 Task: Search one way flight ticket for 4 adults, 2 children, 2 infants in seat and 1 infant on lap in premium economy from Juneau: Juneau International Airport to Wilmington: Wilmington International Airport on 8-6-2023. Choice of flights is United. Number of bags: 1 carry on bag. Price is upto 79000. Outbound departure time preference is 5:30.
Action: Mouse moved to (283, 113)
Screenshot: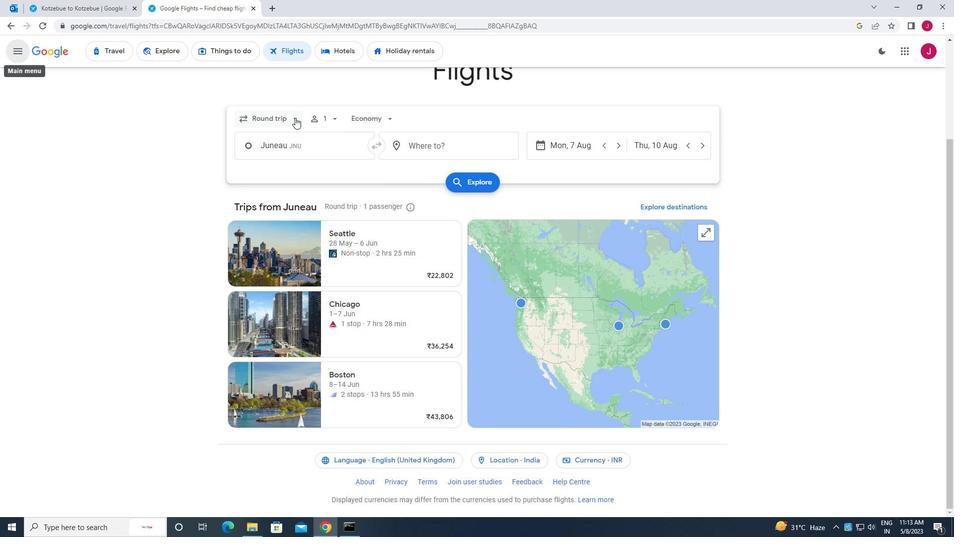 
Action: Mouse pressed left at (283, 113)
Screenshot: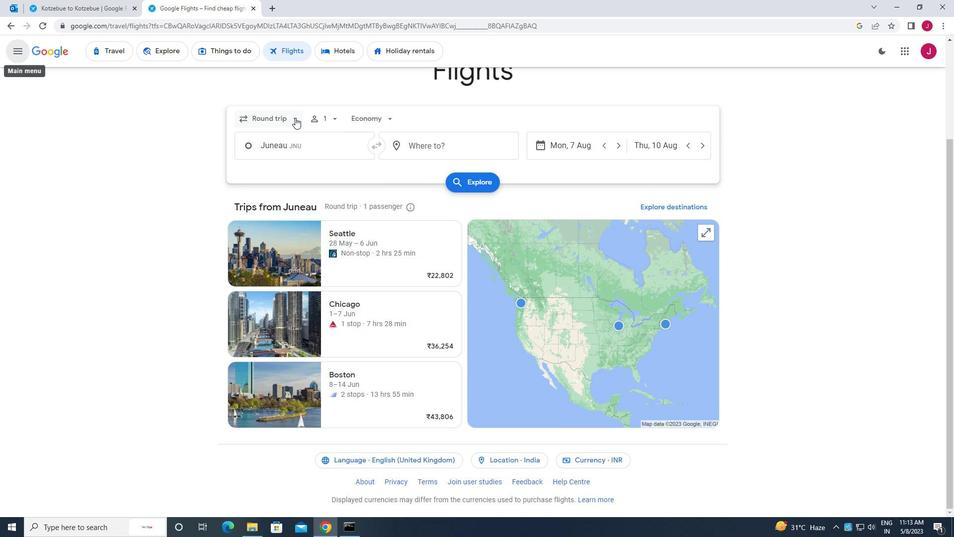 
Action: Mouse moved to (283, 163)
Screenshot: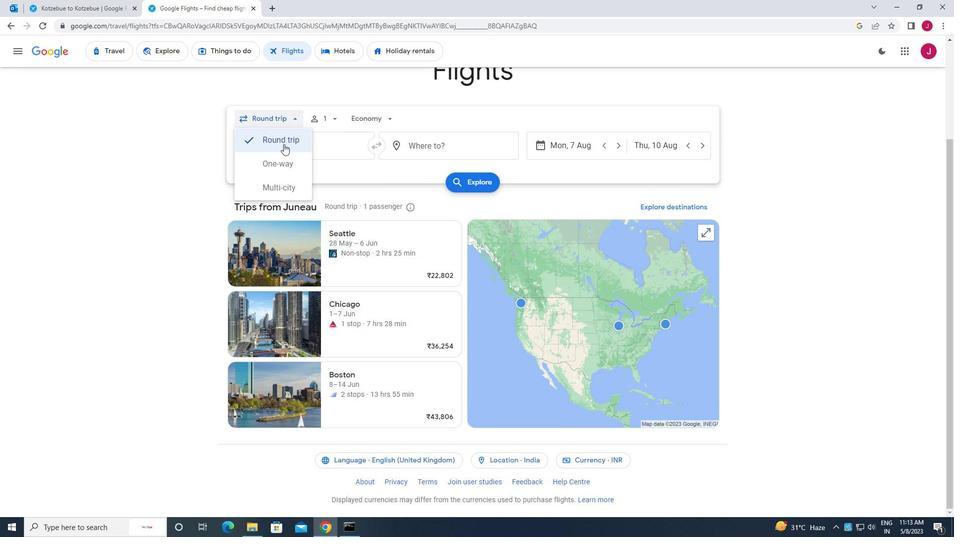
Action: Mouse pressed left at (283, 163)
Screenshot: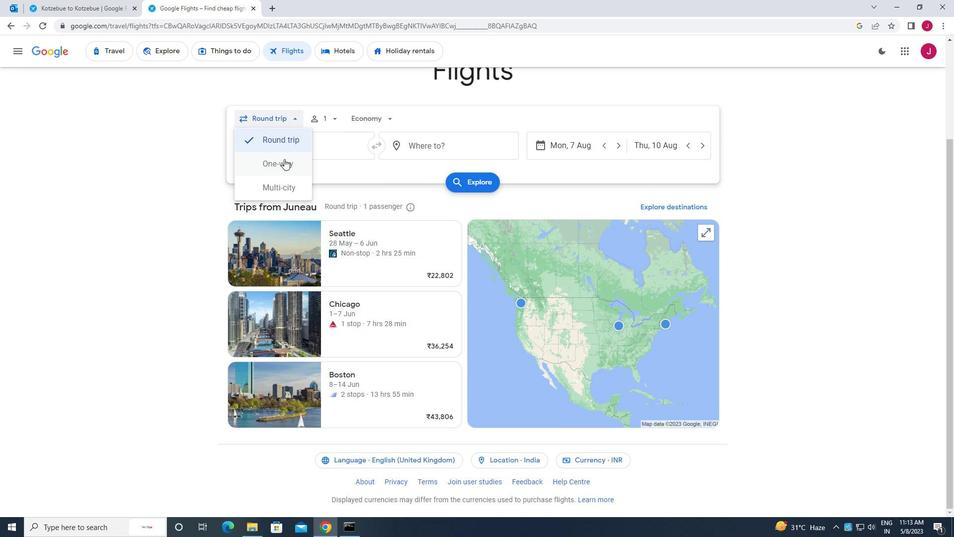 
Action: Mouse moved to (322, 118)
Screenshot: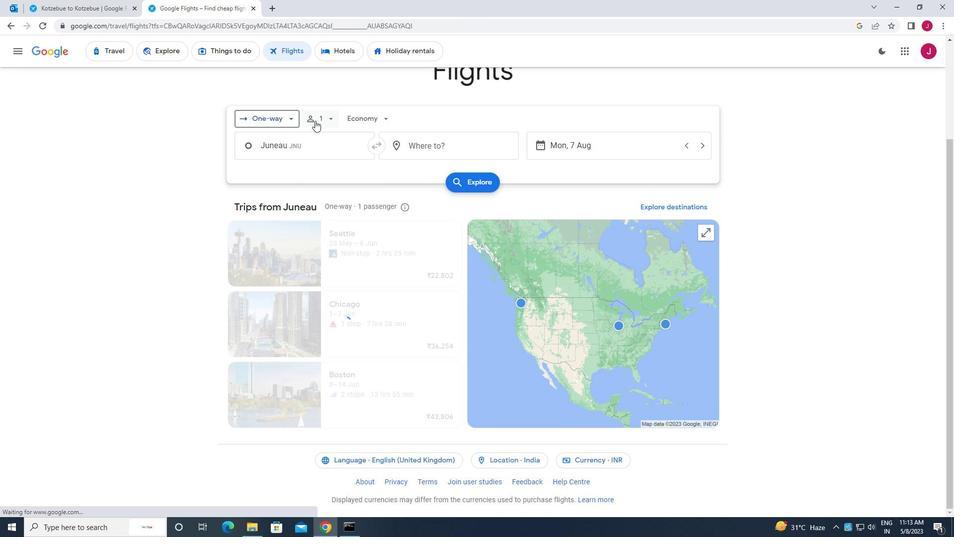 
Action: Mouse pressed left at (322, 118)
Screenshot: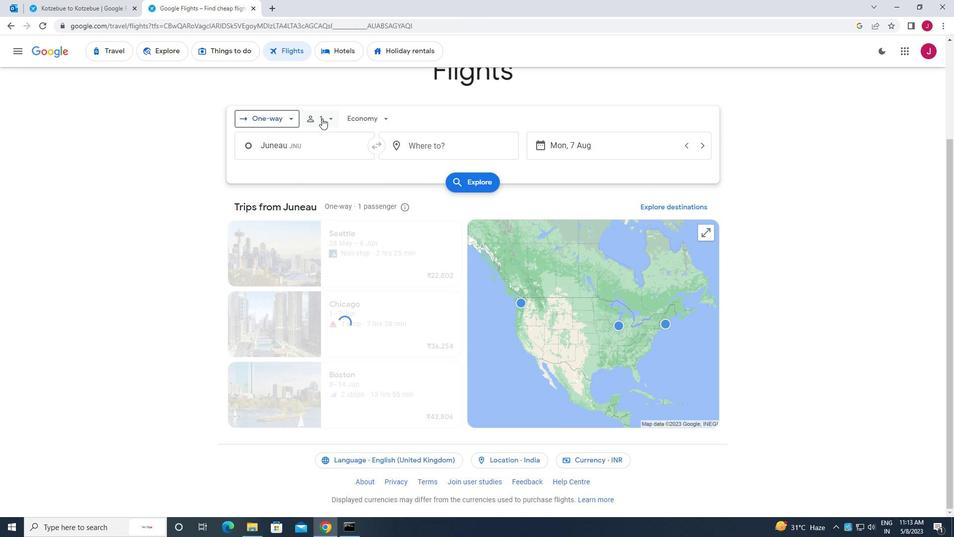
Action: Mouse moved to (408, 145)
Screenshot: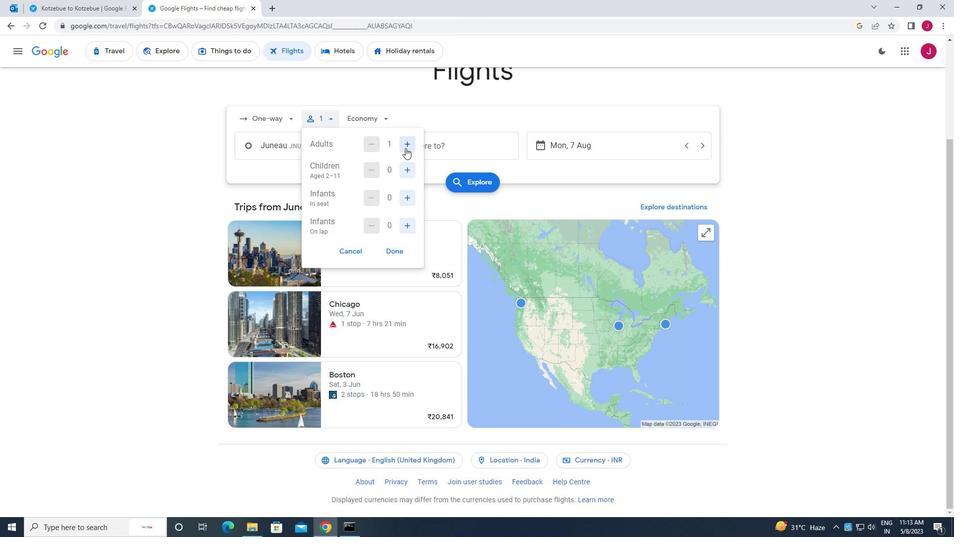 
Action: Mouse pressed left at (408, 145)
Screenshot: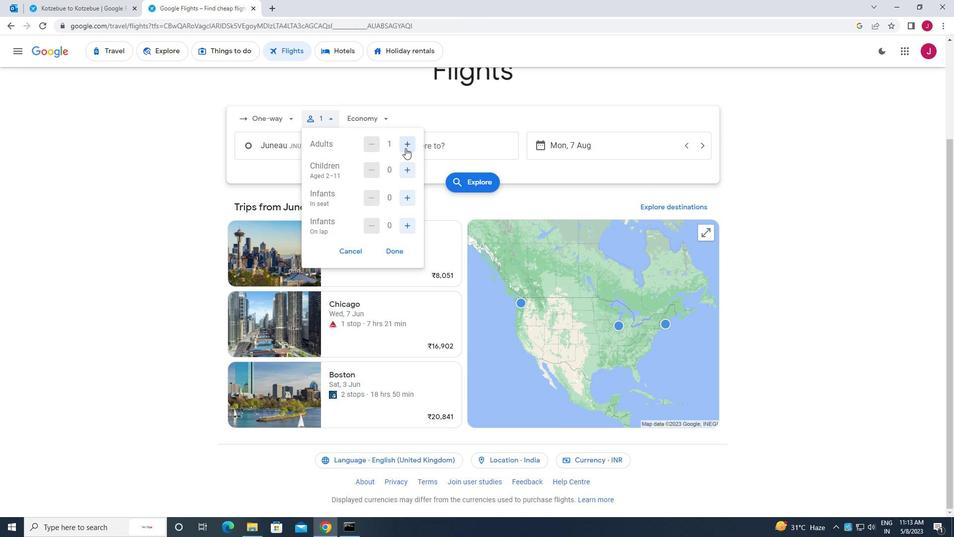 
Action: Mouse pressed left at (408, 145)
Screenshot: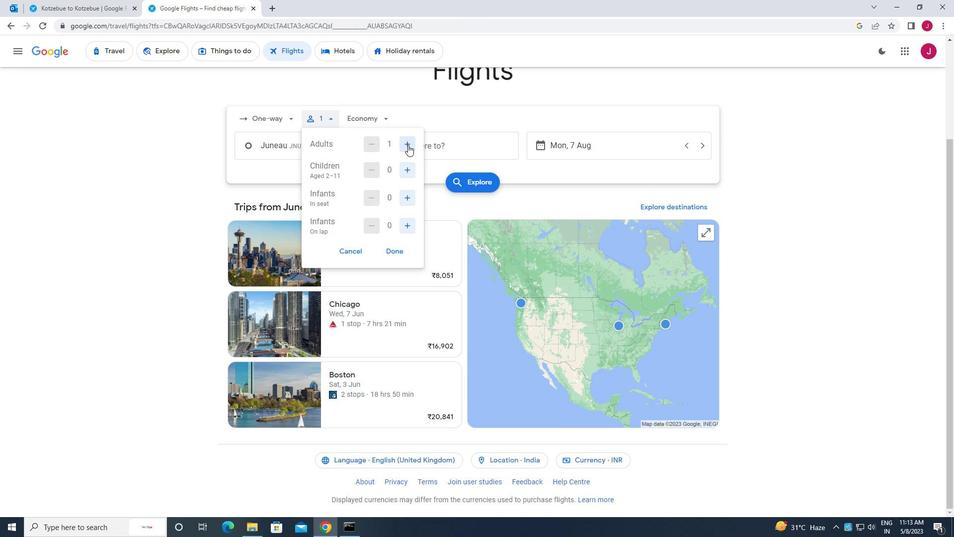 
Action: Mouse pressed left at (408, 145)
Screenshot: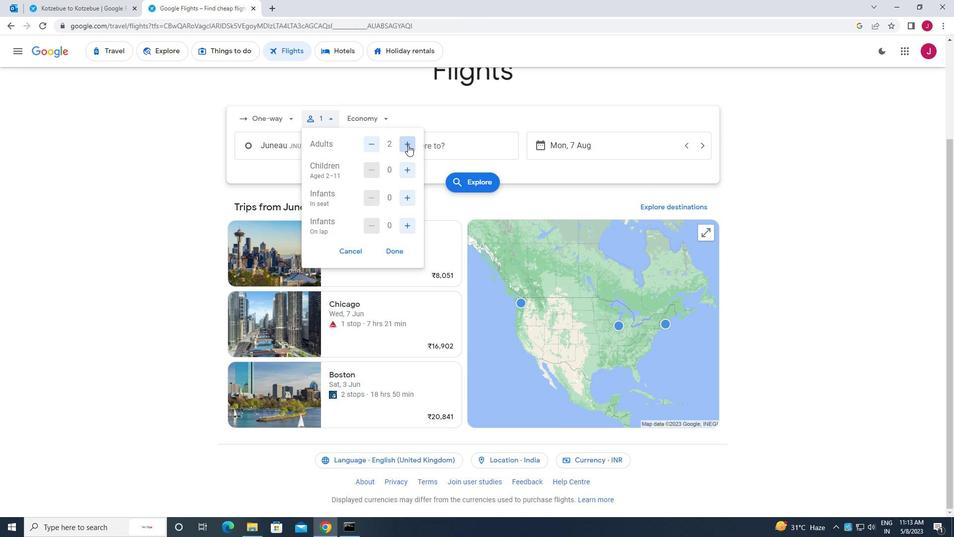 
Action: Mouse moved to (410, 169)
Screenshot: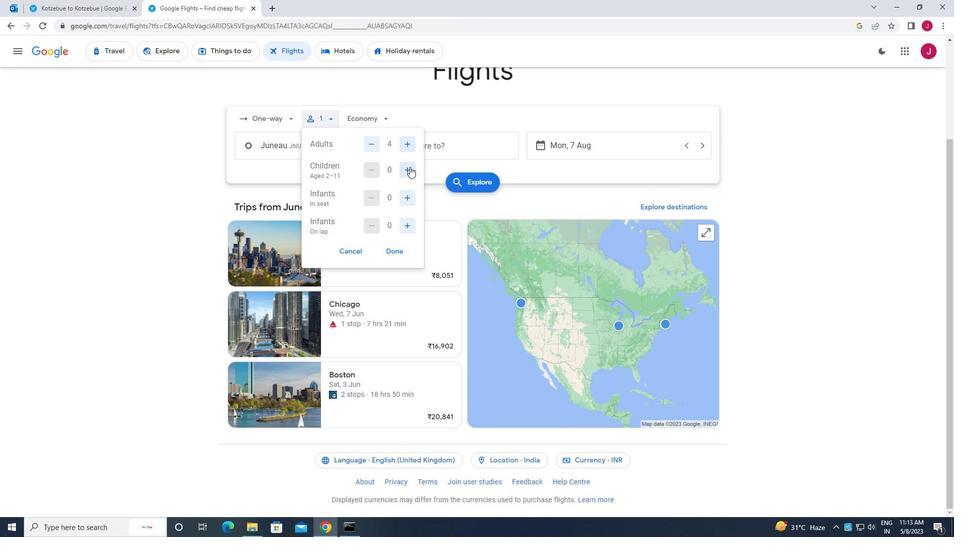 
Action: Mouse pressed left at (410, 169)
Screenshot: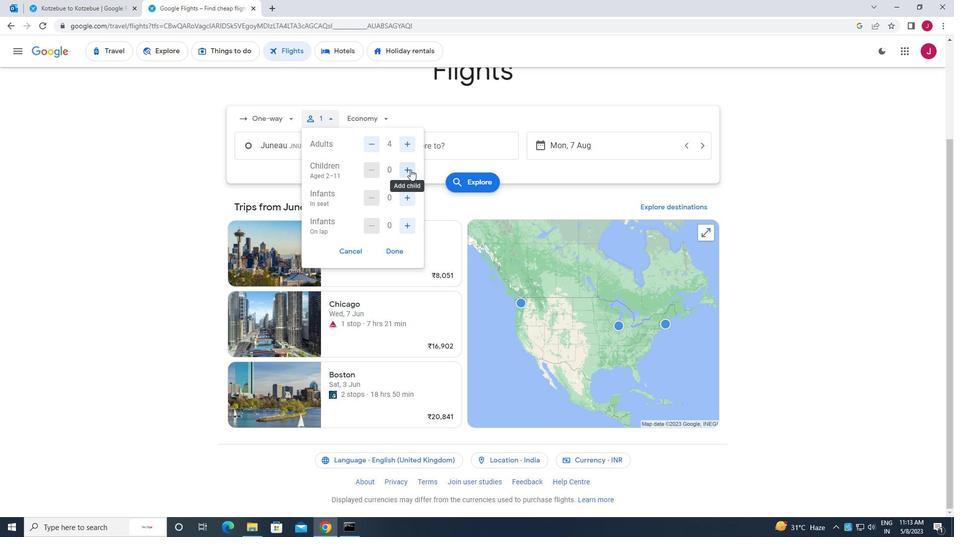 
Action: Mouse pressed left at (410, 169)
Screenshot: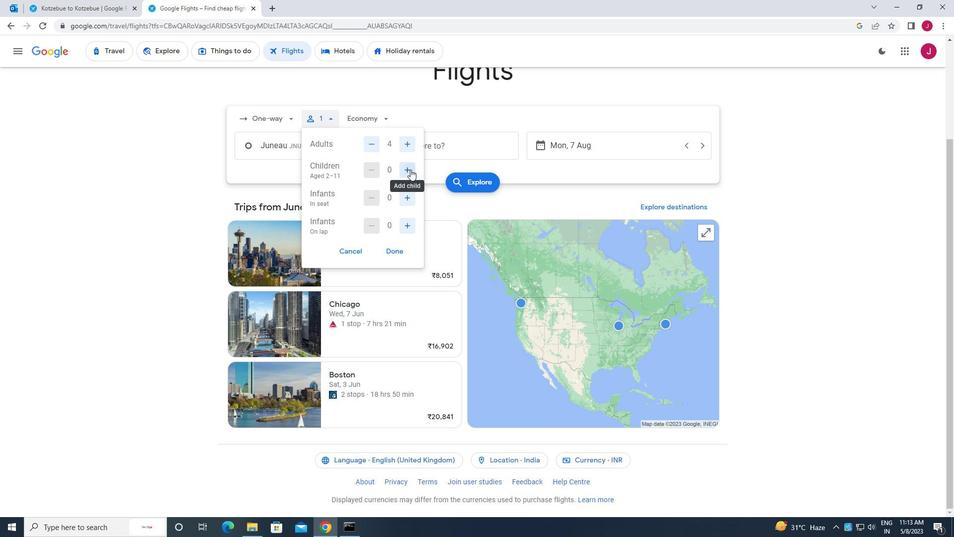 
Action: Mouse moved to (409, 195)
Screenshot: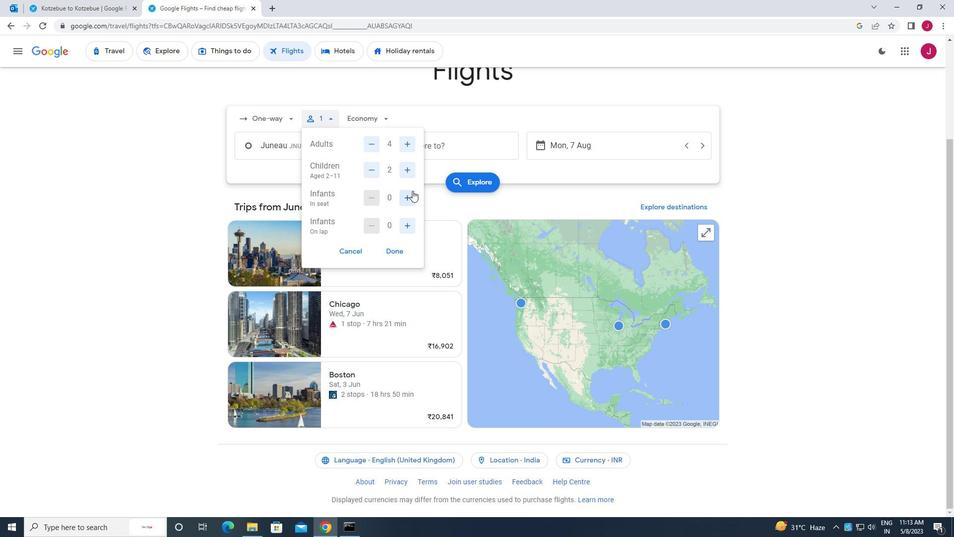 
Action: Mouse pressed left at (409, 195)
Screenshot: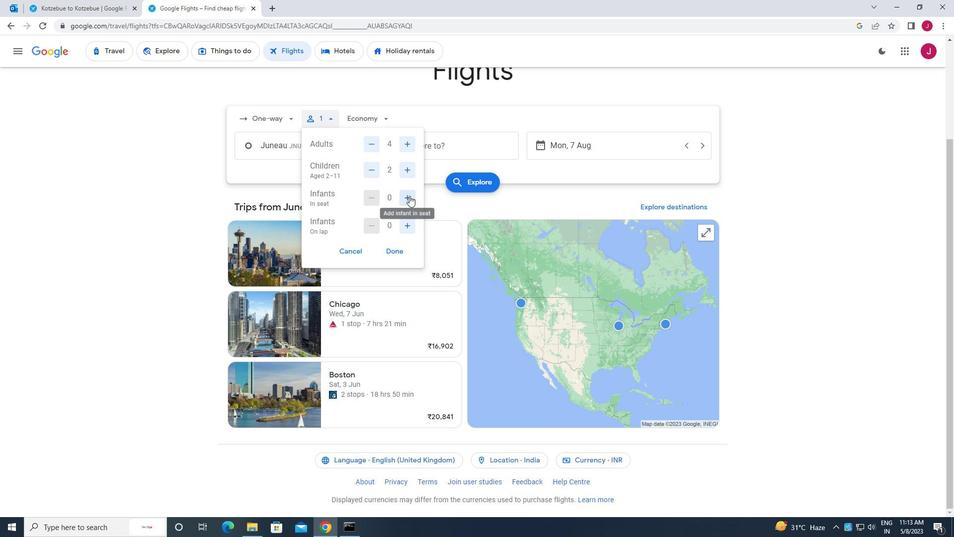 
Action: Mouse pressed left at (409, 195)
Screenshot: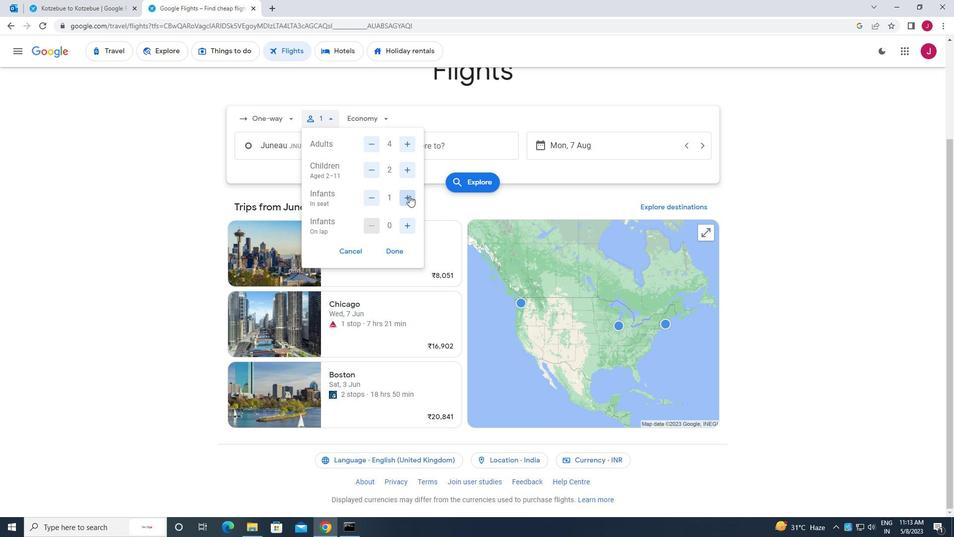 
Action: Mouse moved to (409, 228)
Screenshot: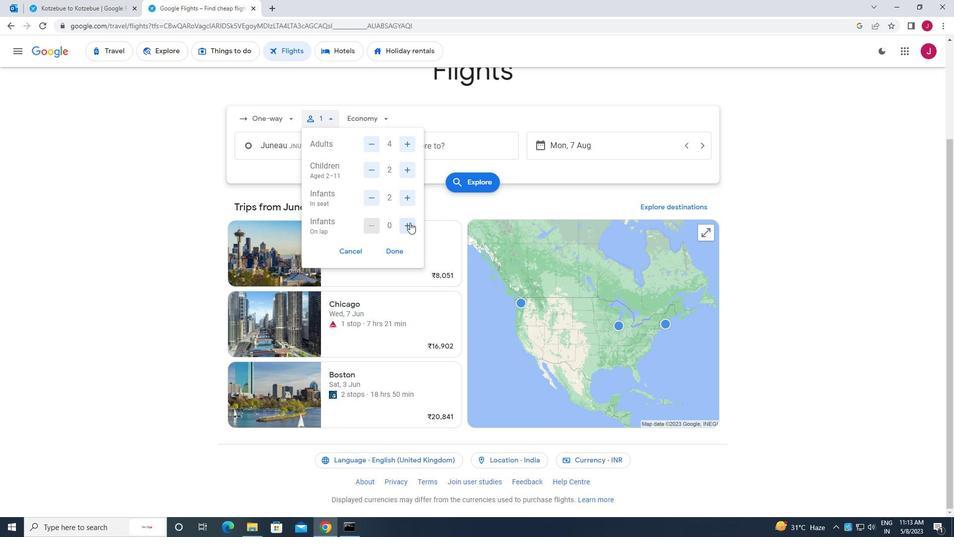 
Action: Mouse pressed left at (409, 228)
Screenshot: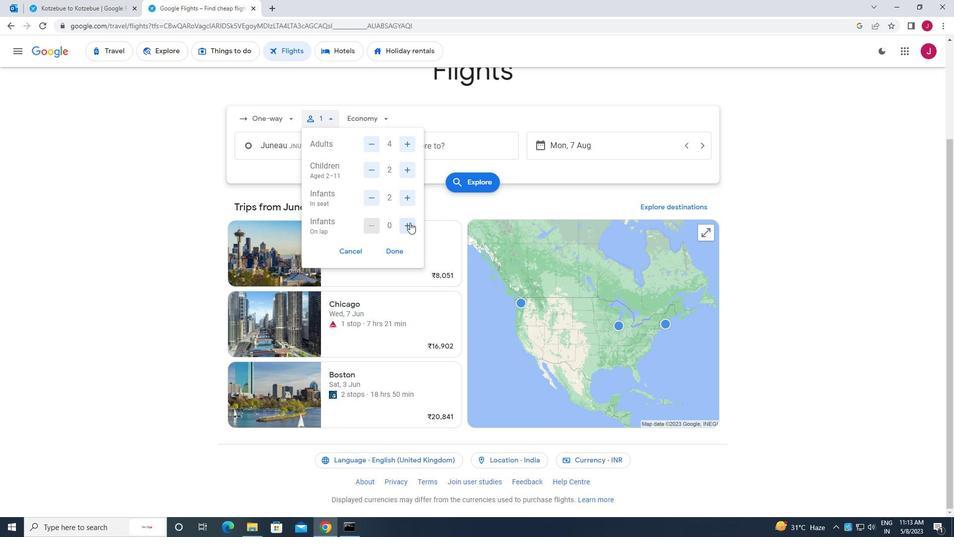 
Action: Mouse moved to (394, 252)
Screenshot: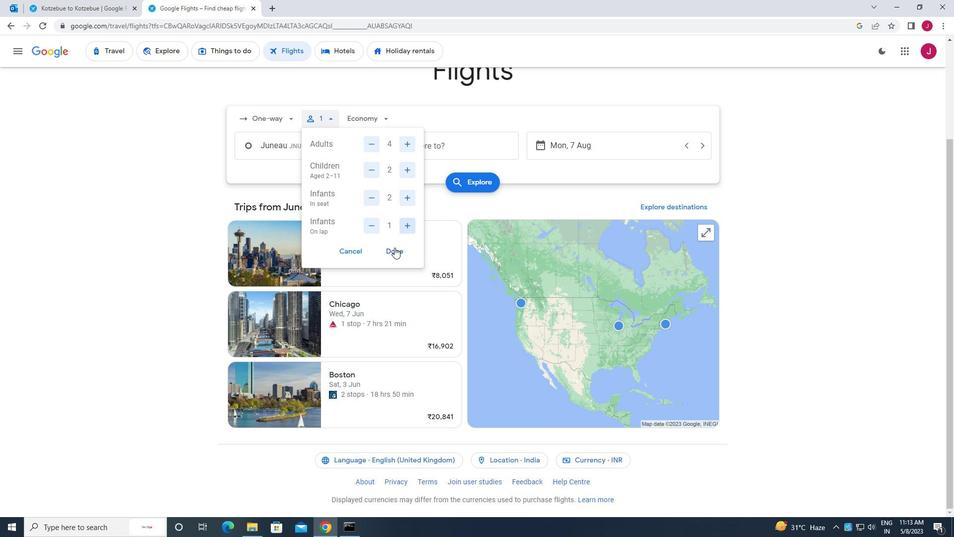 
Action: Mouse pressed left at (394, 252)
Screenshot: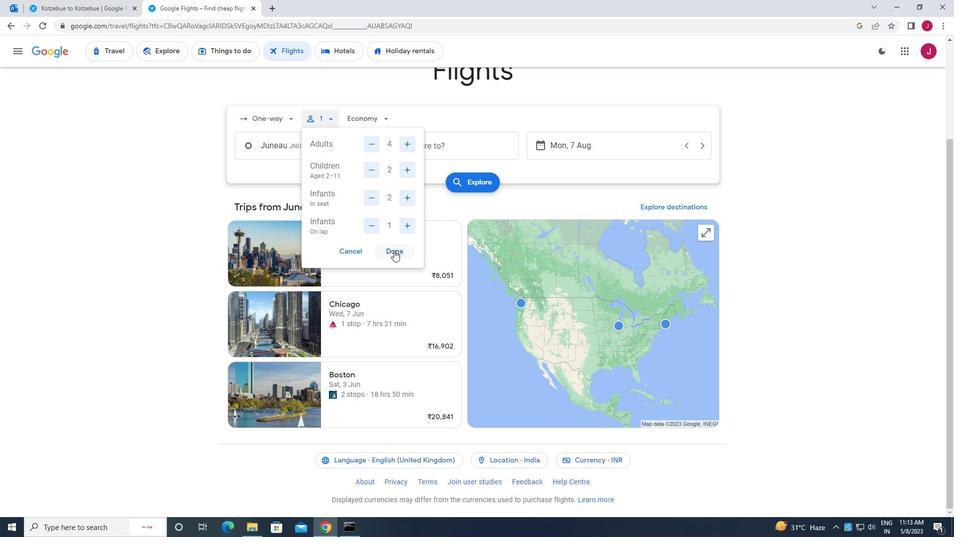 
Action: Mouse moved to (376, 122)
Screenshot: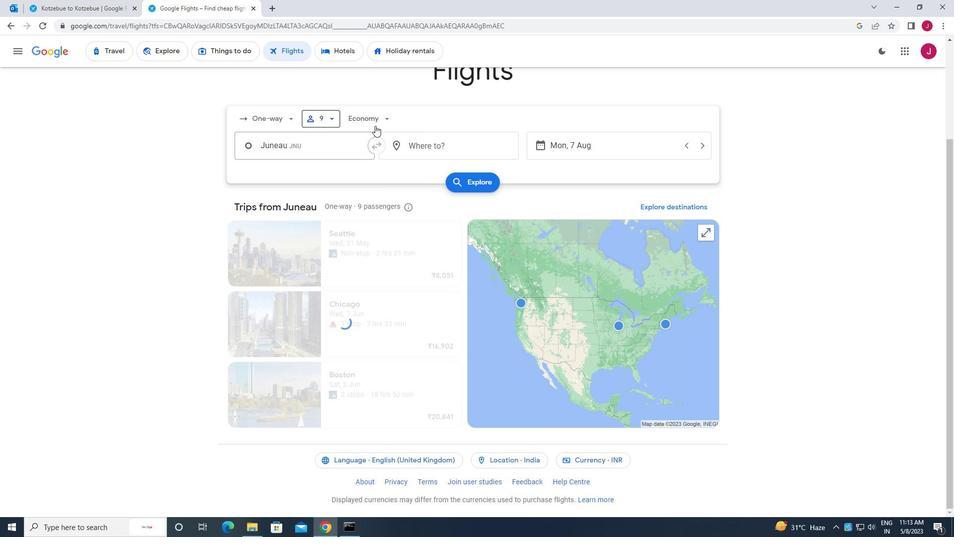 
Action: Mouse pressed left at (376, 122)
Screenshot: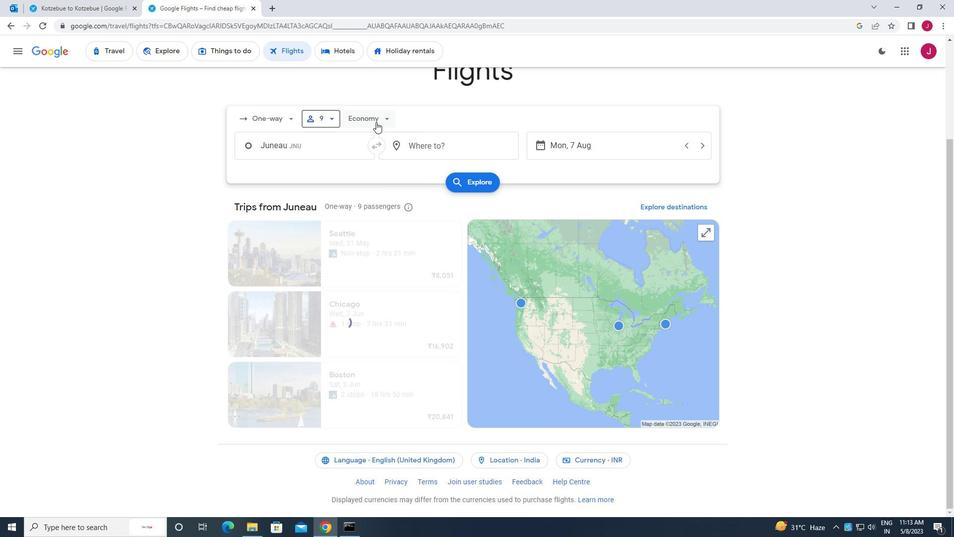 
Action: Mouse moved to (384, 164)
Screenshot: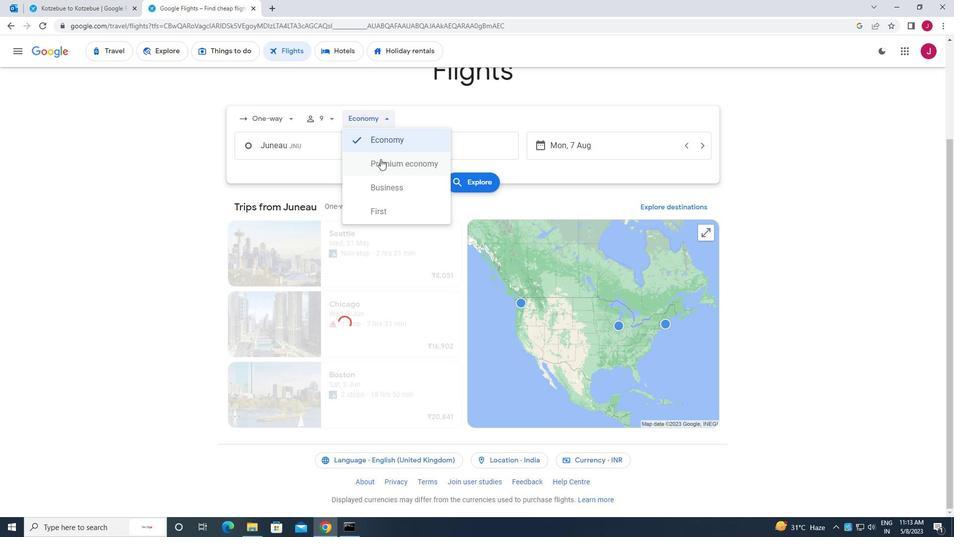 
Action: Mouse pressed left at (384, 164)
Screenshot: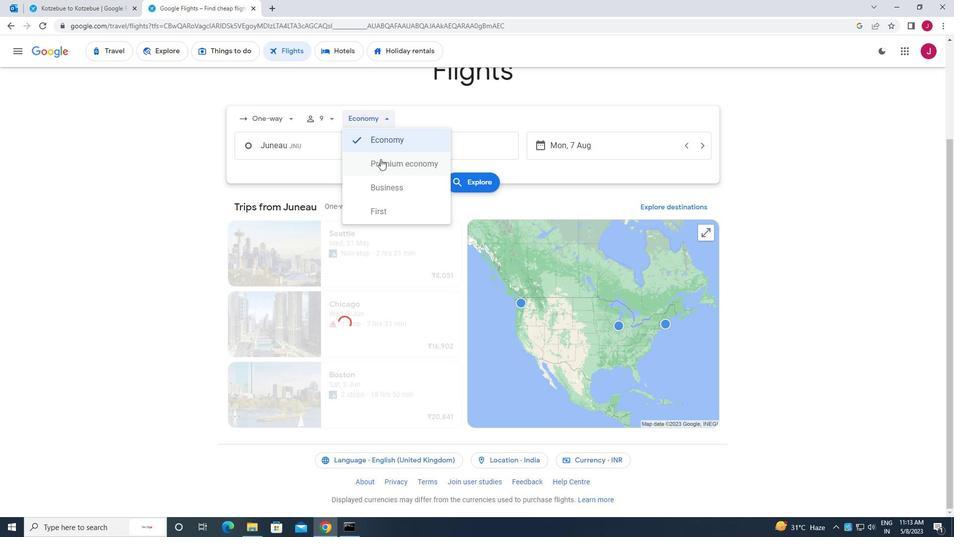 
Action: Mouse moved to (335, 148)
Screenshot: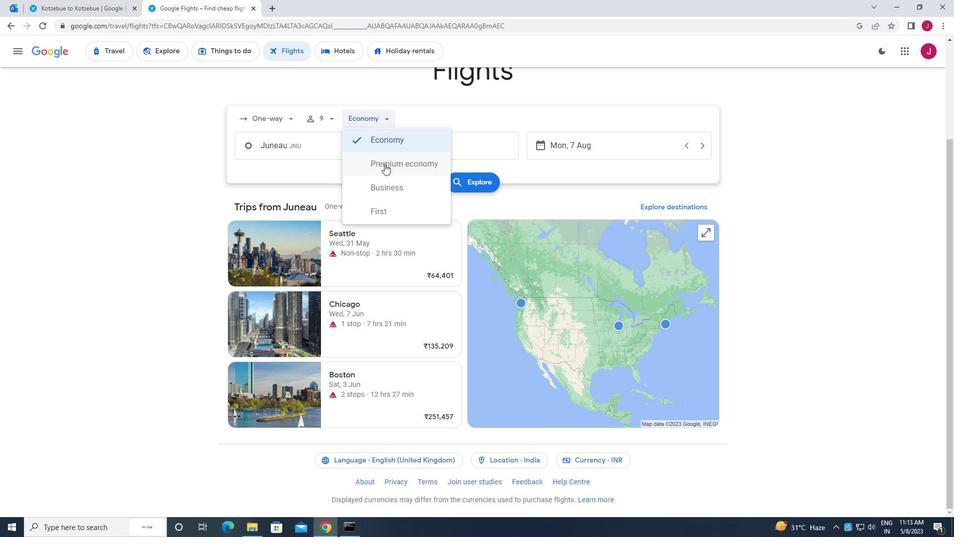 
Action: Mouse pressed left at (335, 148)
Screenshot: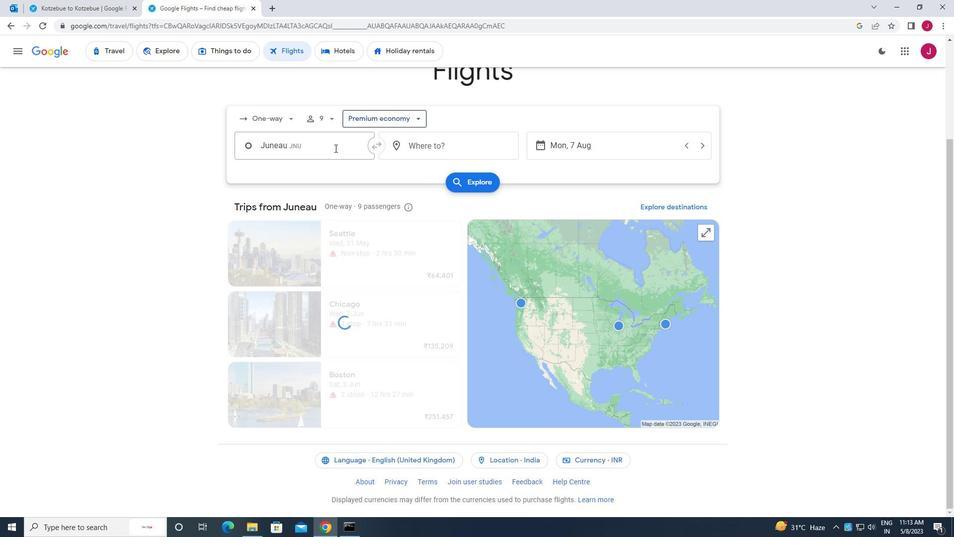 
Action: Key pressed juneau
Screenshot: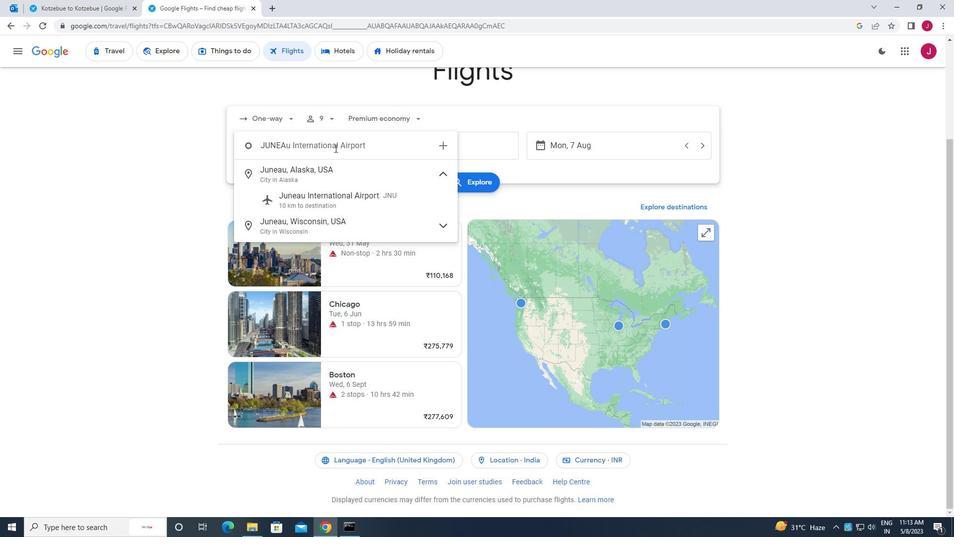 
Action: Mouse moved to (345, 197)
Screenshot: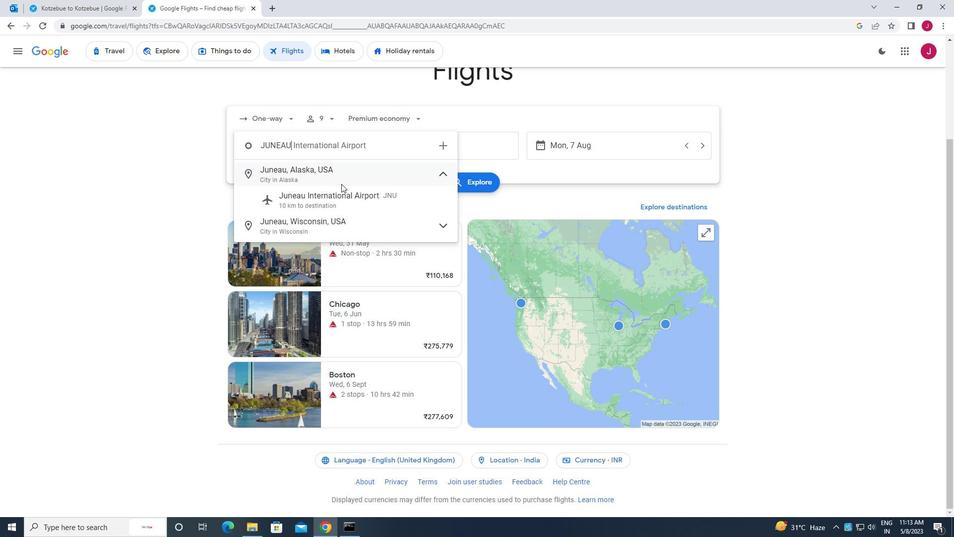 
Action: Mouse pressed left at (345, 197)
Screenshot: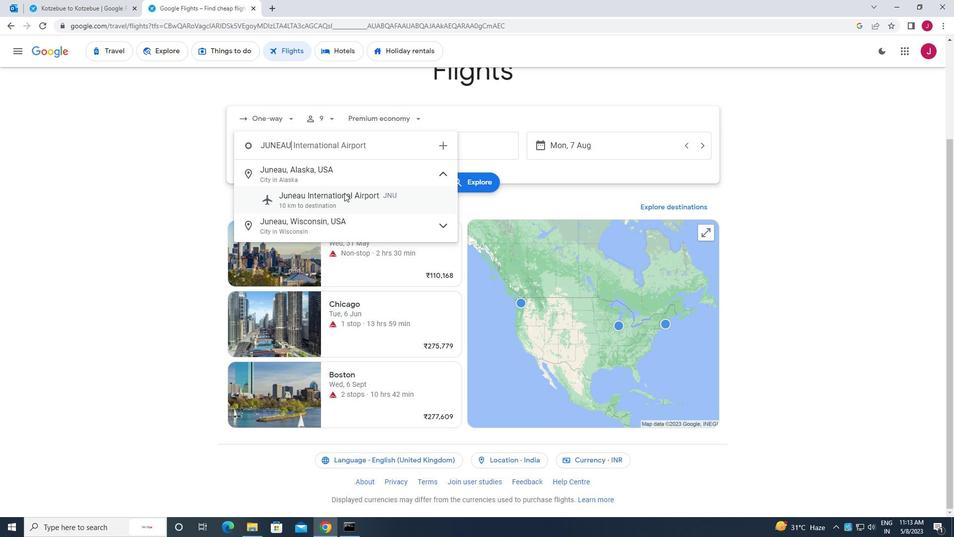 
Action: Mouse moved to (477, 142)
Screenshot: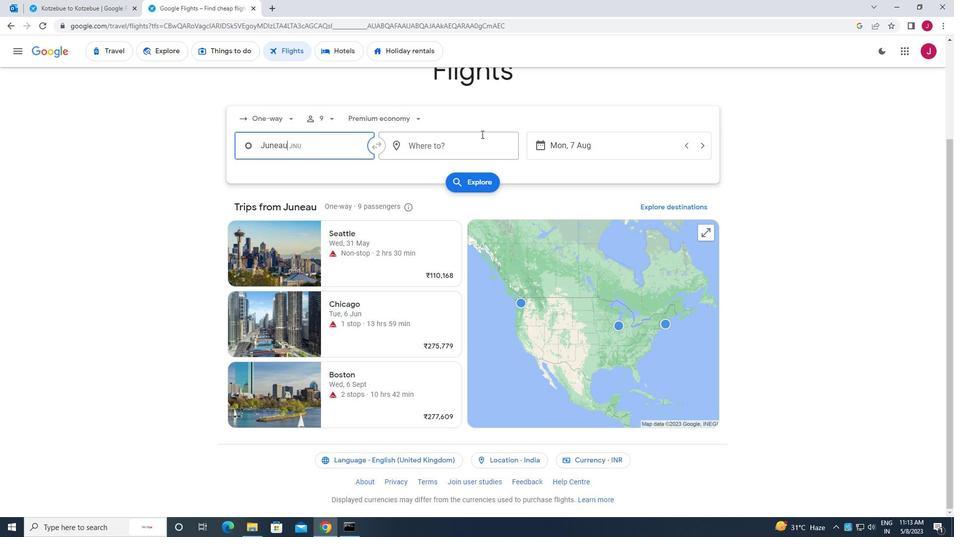 
Action: Mouse pressed left at (477, 142)
Screenshot: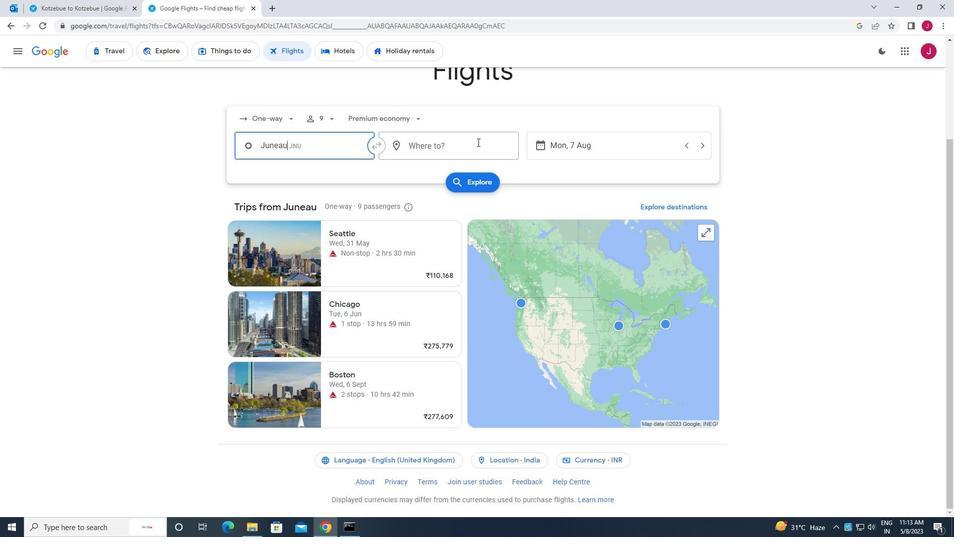 
Action: Key pressed wilmn<Key.backspace>in
Screenshot: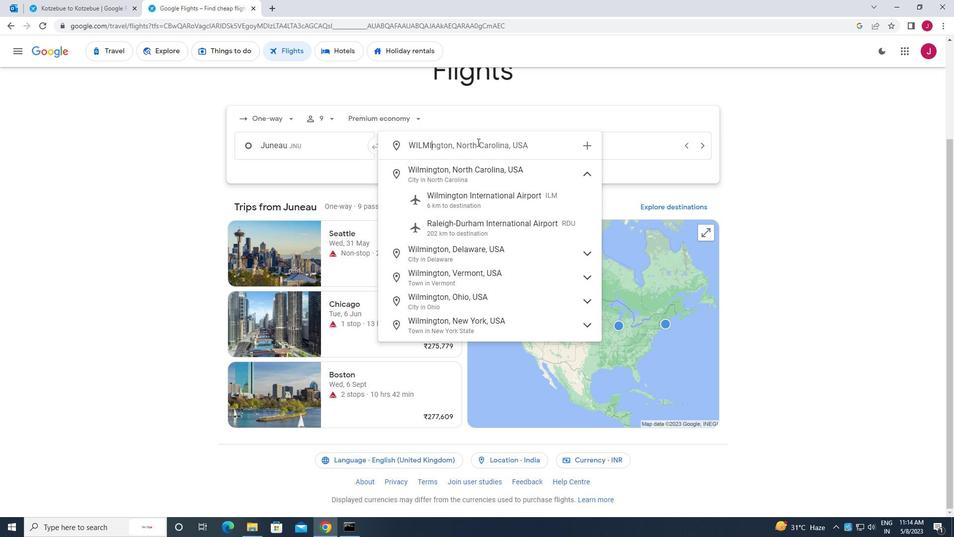 
Action: Mouse moved to (504, 197)
Screenshot: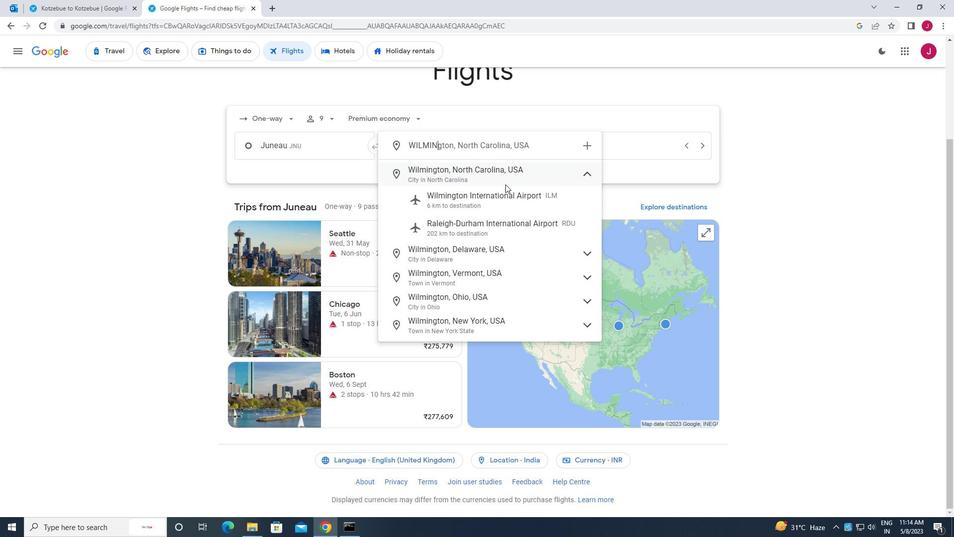 
Action: Mouse pressed left at (504, 197)
Screenshot: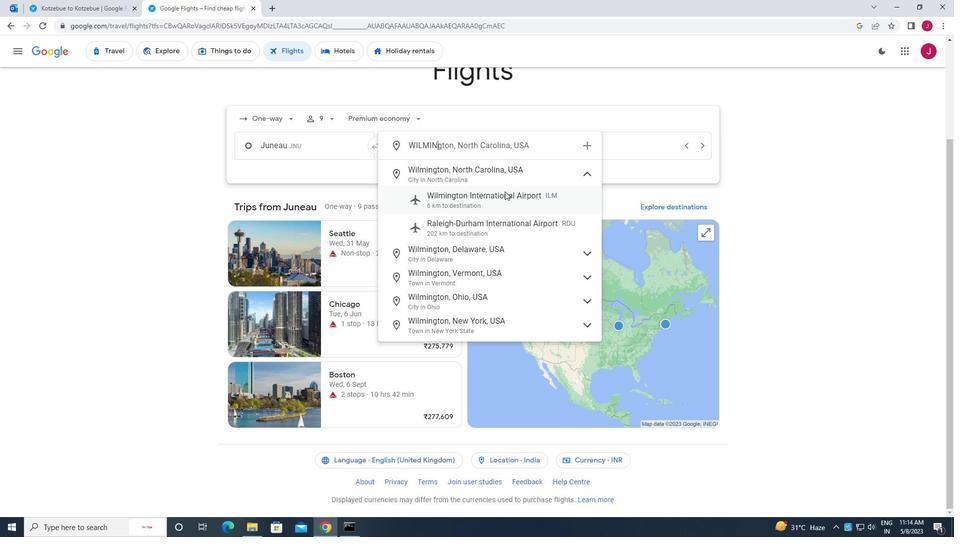 
Action: Mouse moved to (575, 150)
Screenshot: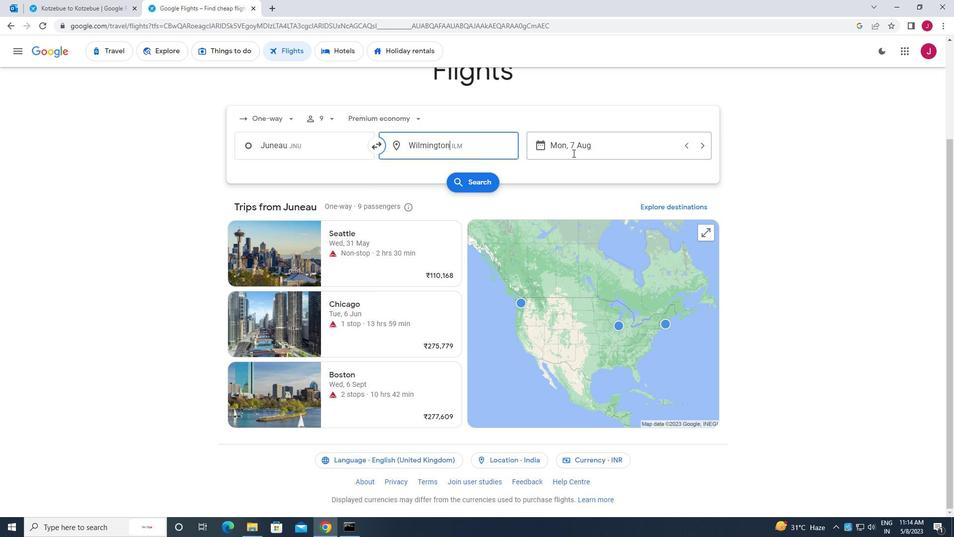 
Action: Mouse pressed left at (575, 150)
Screenshot: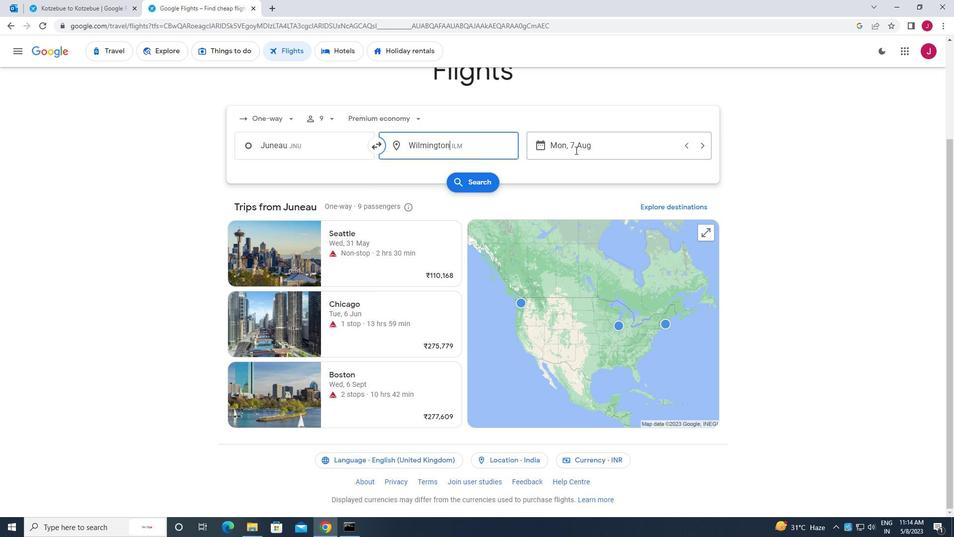 
Action: Mouse moved to (361, 255)
Screenshot: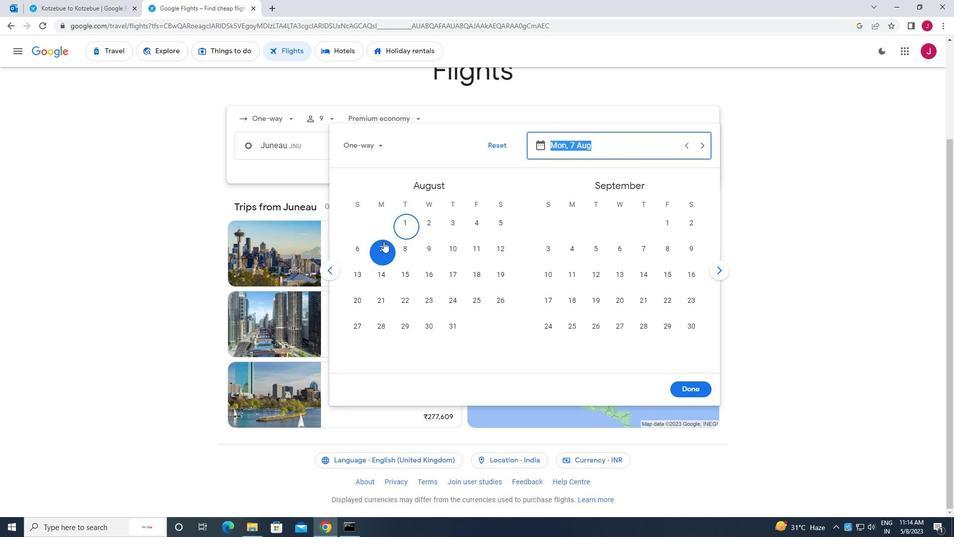 
Action: Mouse pressed left at (361, 255)
Screenshot: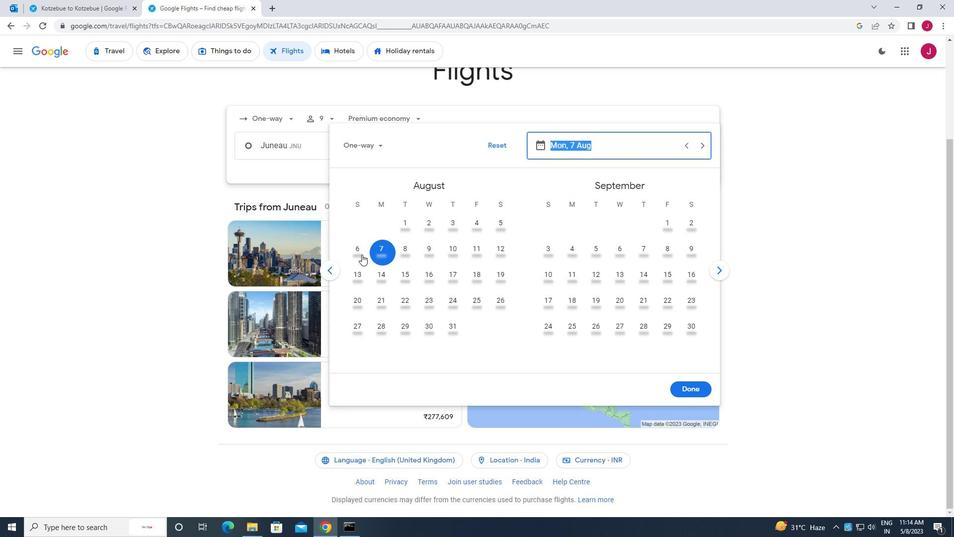 
Action: Mouse moved to (686, 388)
Screenshot: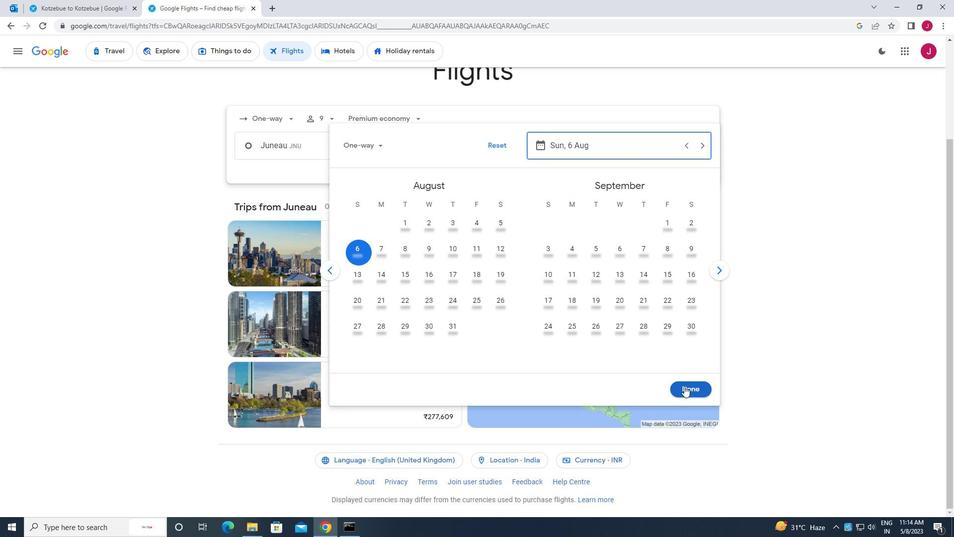
Action: Mouse pressed left at (686, 388)
Screenshot: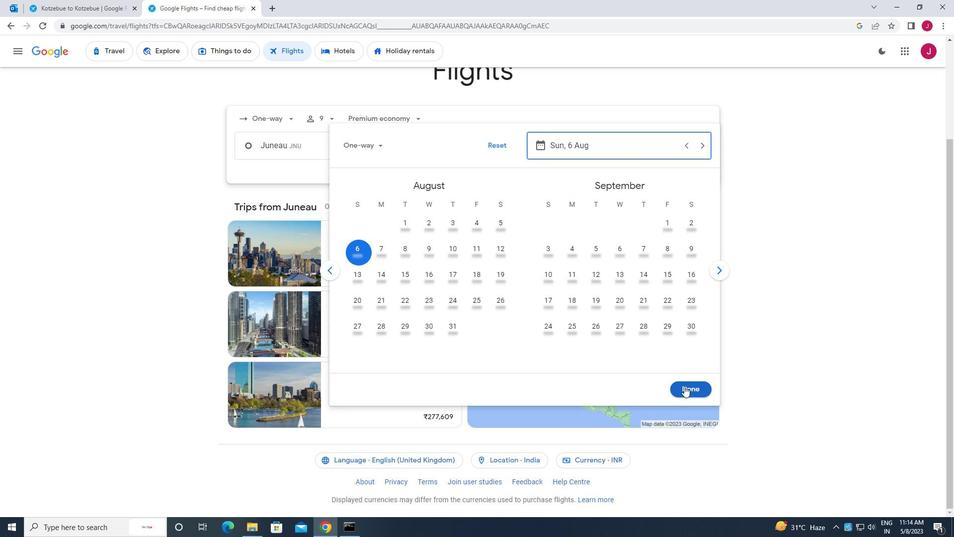 
Action: Mouse moved to (475, 183)
Screenshot: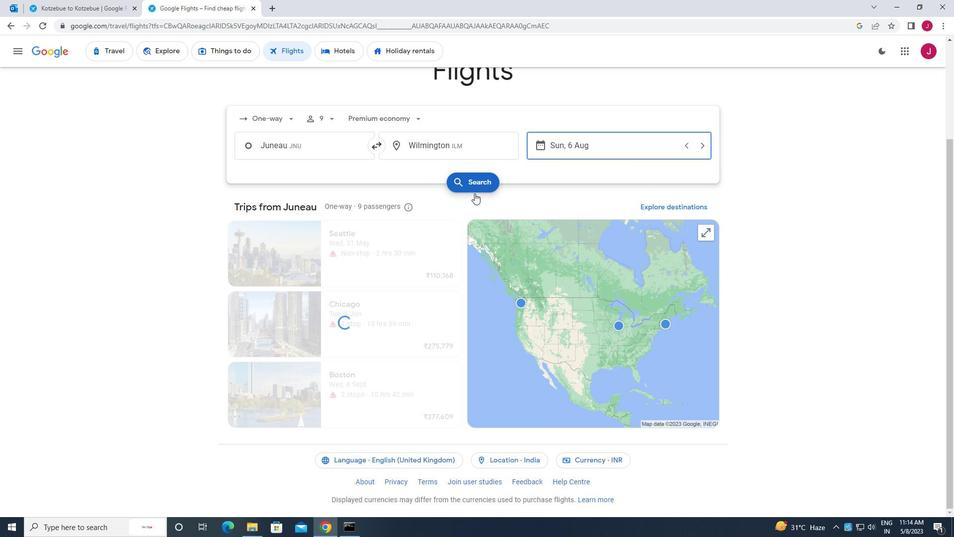 
Action: Mouse pressed left at (475, 183)
Screenshot: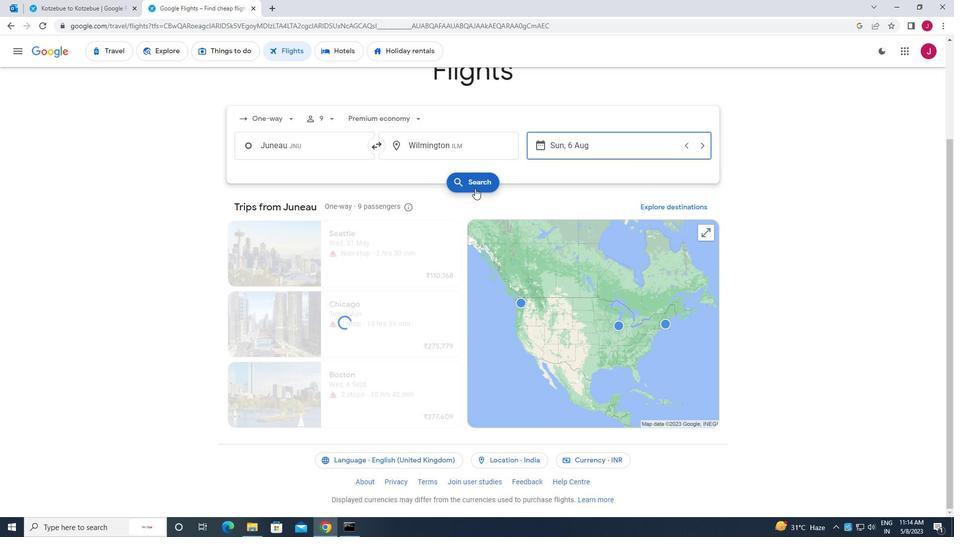 
Action: Mouse moved to (251, 138)
Screenshot: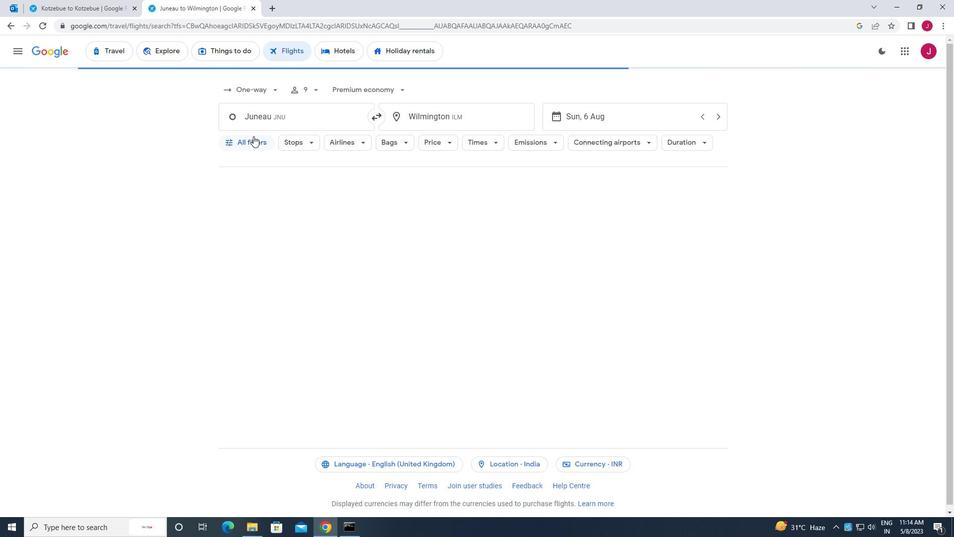 
Action: Mouse pressed left at (251, 138)
Screenshot: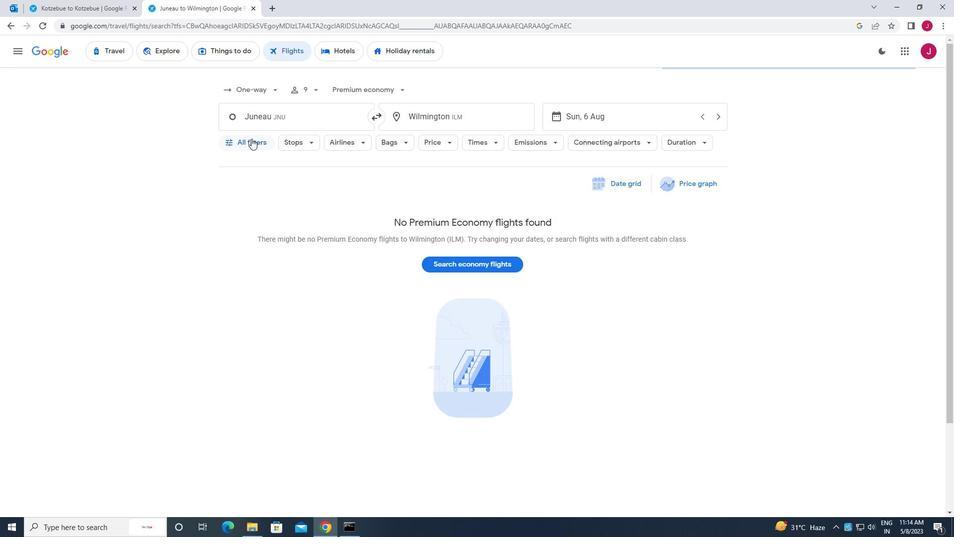 
Action: Mouse moved to (258, 164)
Screenshot: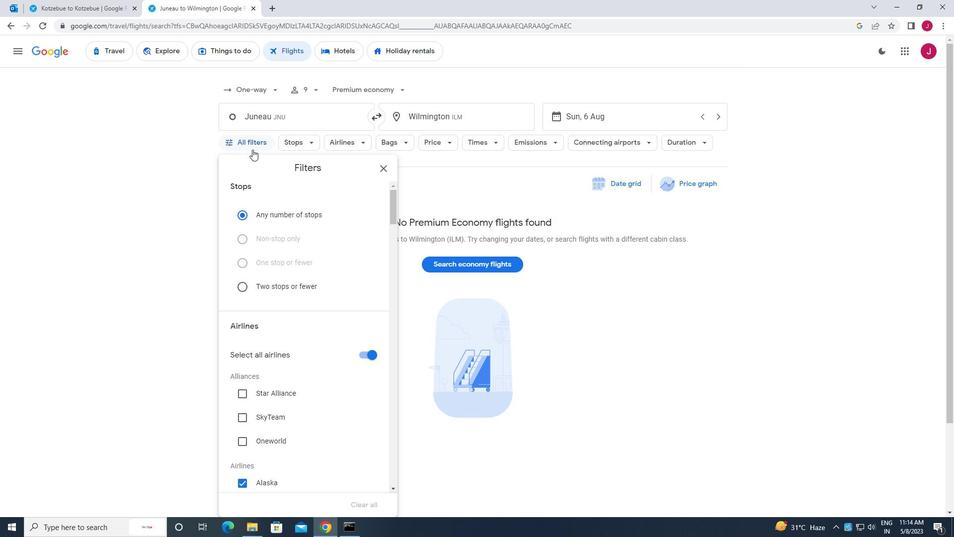 
Action: Mouse scrolled (258, 163) with delta (0, 0)
Screenshot: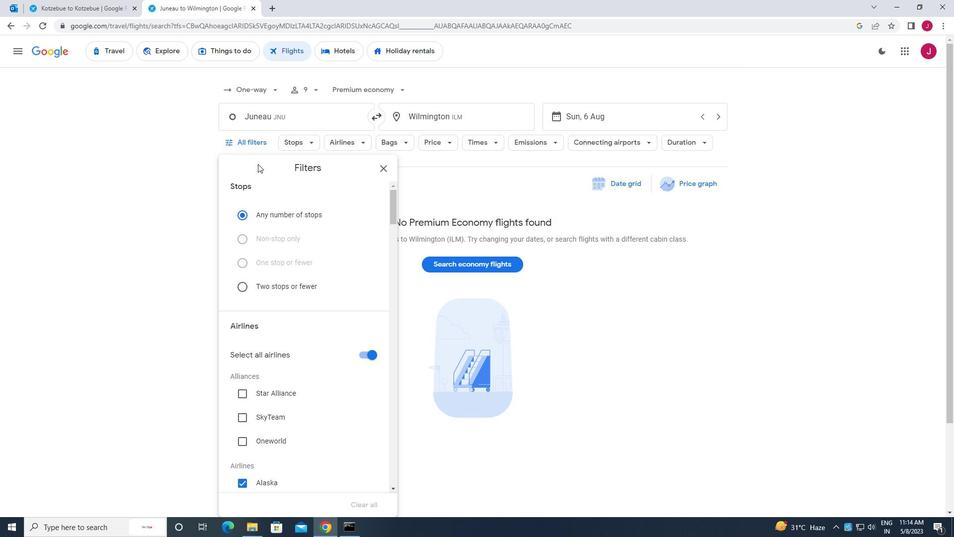 
Action: Mouse scrolled (258, 163) with delta (0, 0)
Screenshot: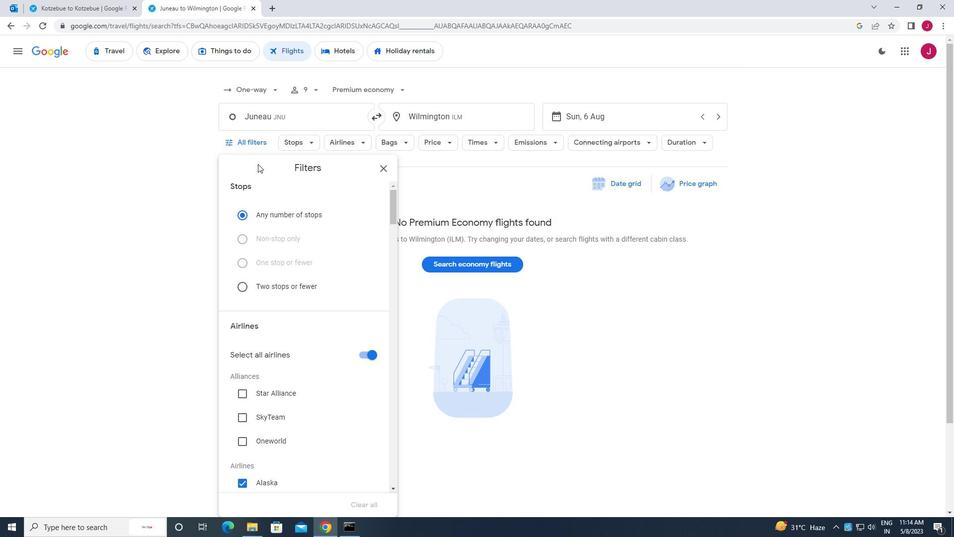 
Action: Mouse moved to (363, 253)
Screenshot: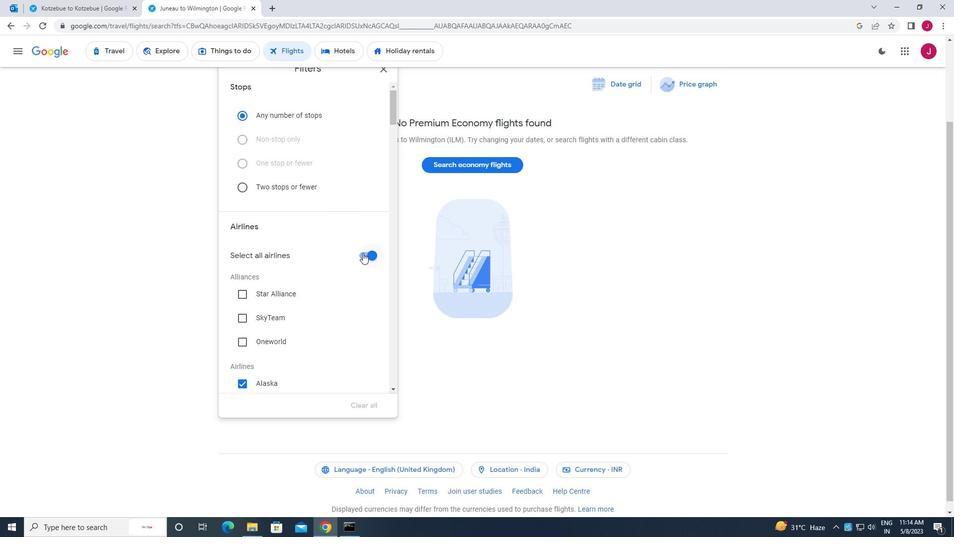 
Action: Mouse pressed left at (363, 253)
Screenshot: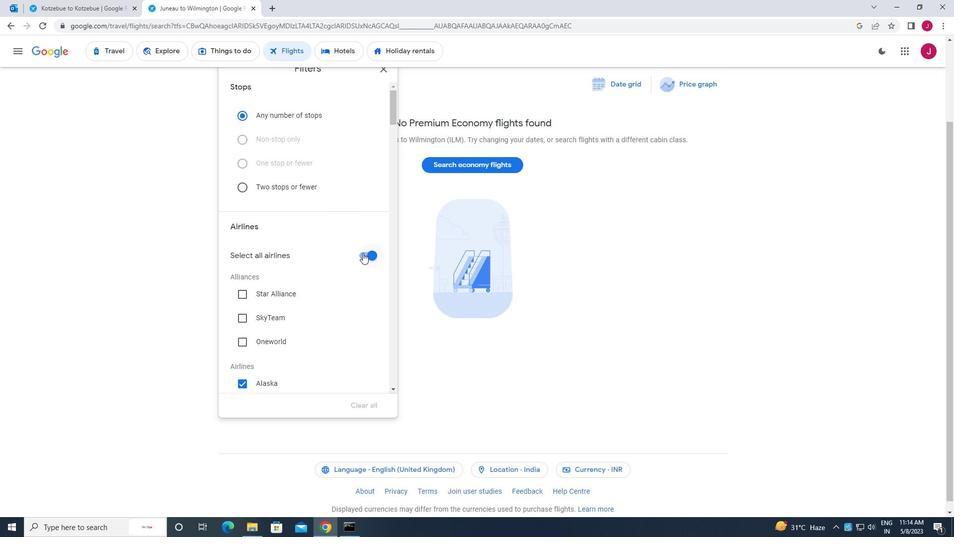 
Action: Mouse moved to (280, 228)
Screenshot: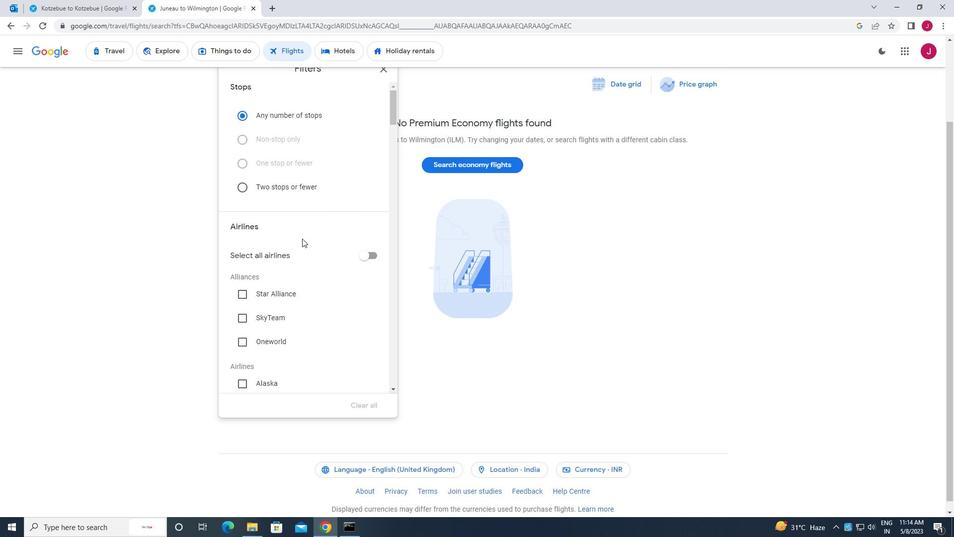 
Action: Mouse scrolled (280, 227) with delta (0, 0)
Screenshot: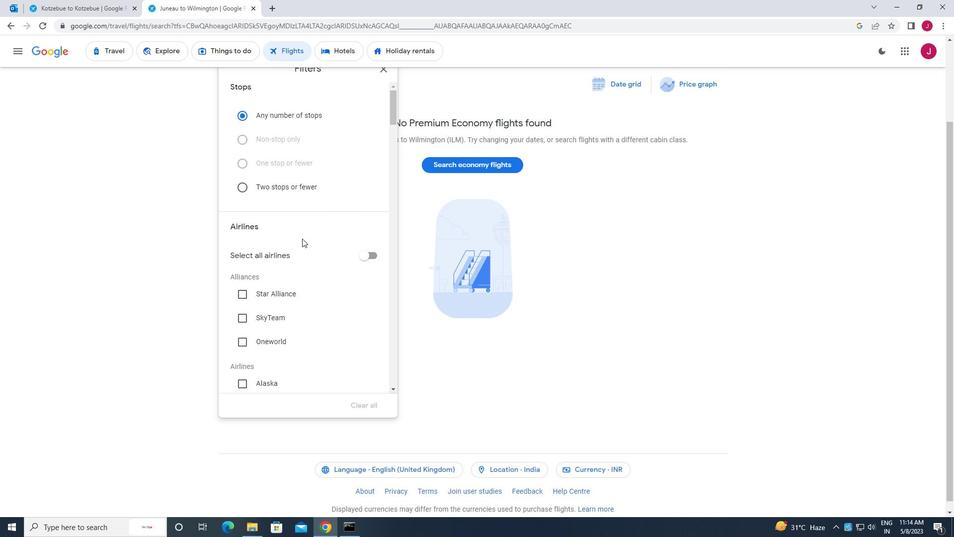 
Action: Mouse scrolled (280, 227) with delta (0, 0)
Screenshot: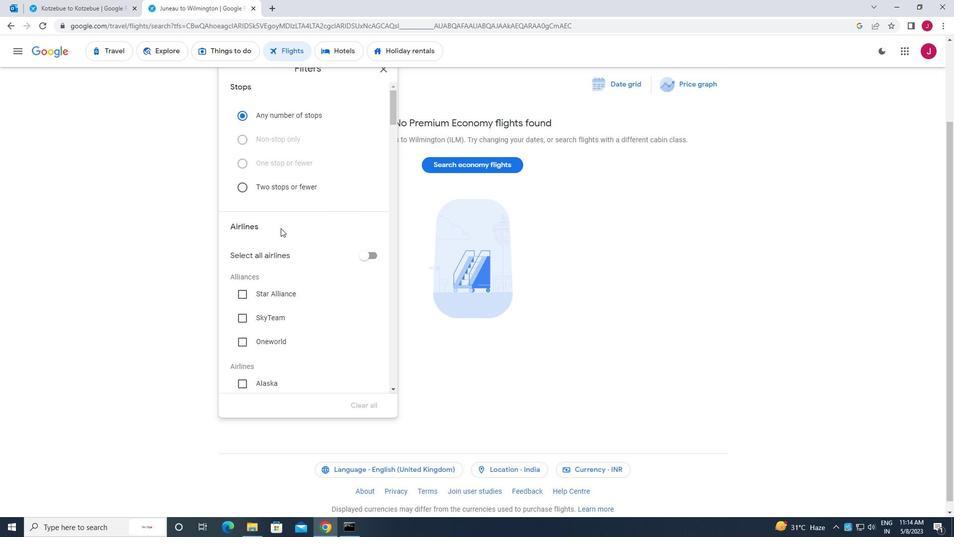 
Action: Mouse scrolled (280, 227) with delta (0, 0)
Screenshot: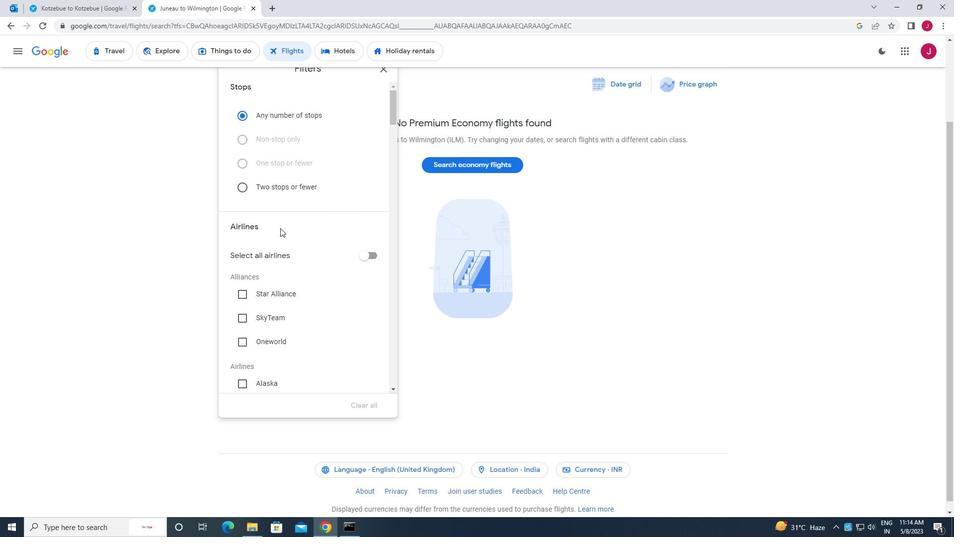 
Action: Mouse moved to (280, 224)
Screenshot: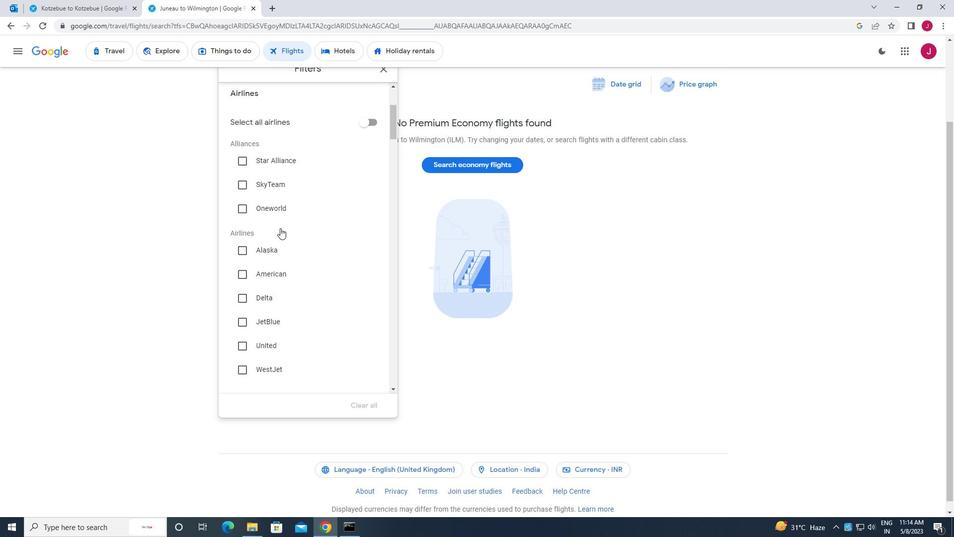 
Action: Mouse scrolled (280, 224) with delta (0, 0)
Screenshot: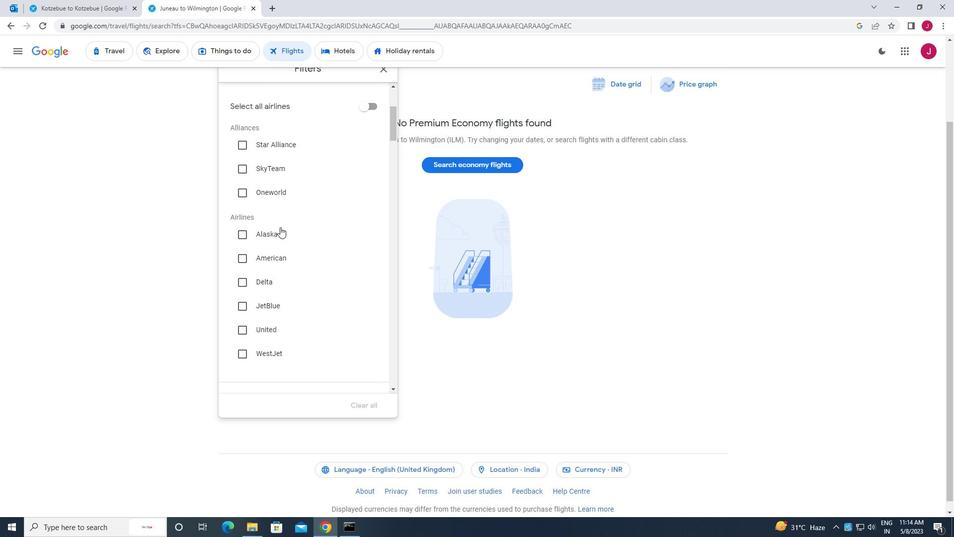 
Action: Mouse scrolled (280, 224) with delta (0, 0)
Screenshot: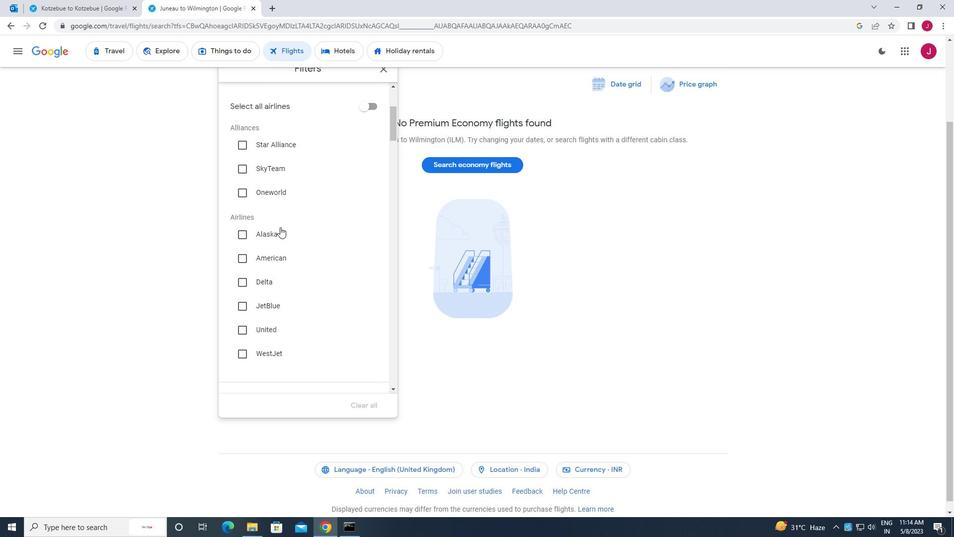
Action: Mouse moved to (241, 230)
Screenshot: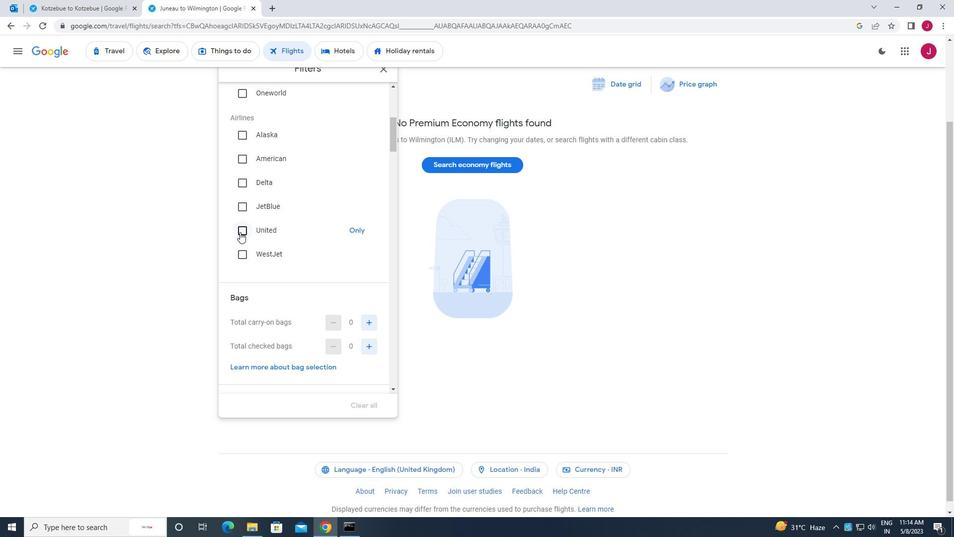 
Action: Mouse pressed left at (241, 230)
Screenshot: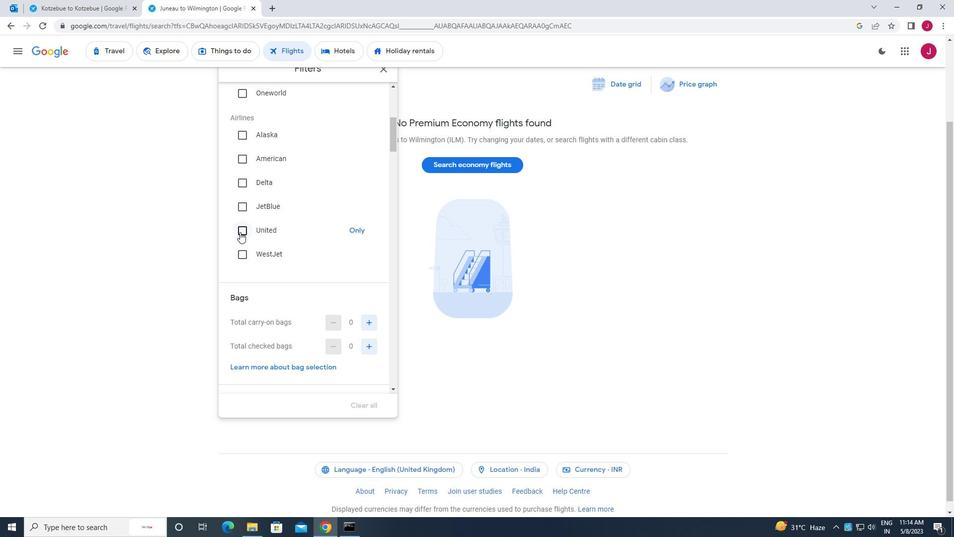 
Action: Mouse moved to (302, 210)
Screenshot: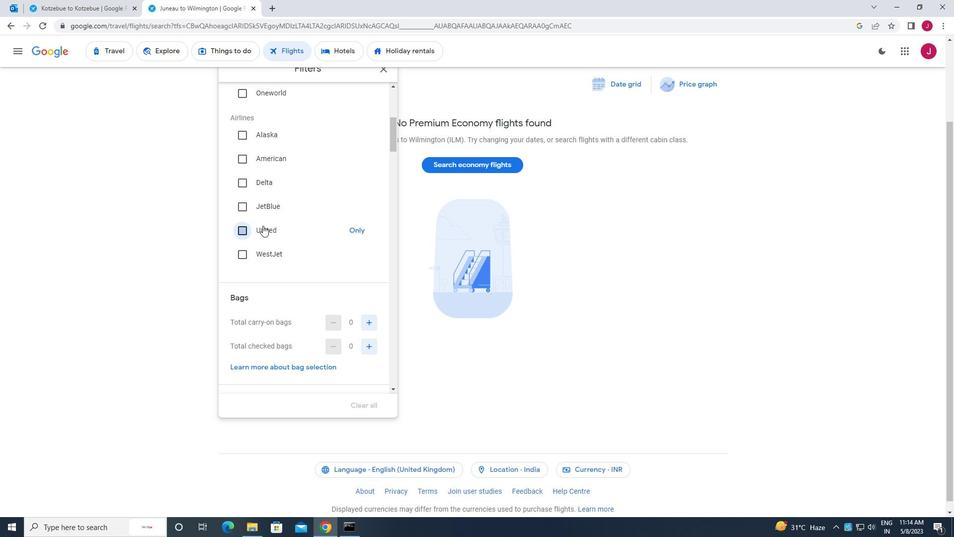 
Action: Mouse scrolled (302, 210) with delta (0, 0)
Screenshot: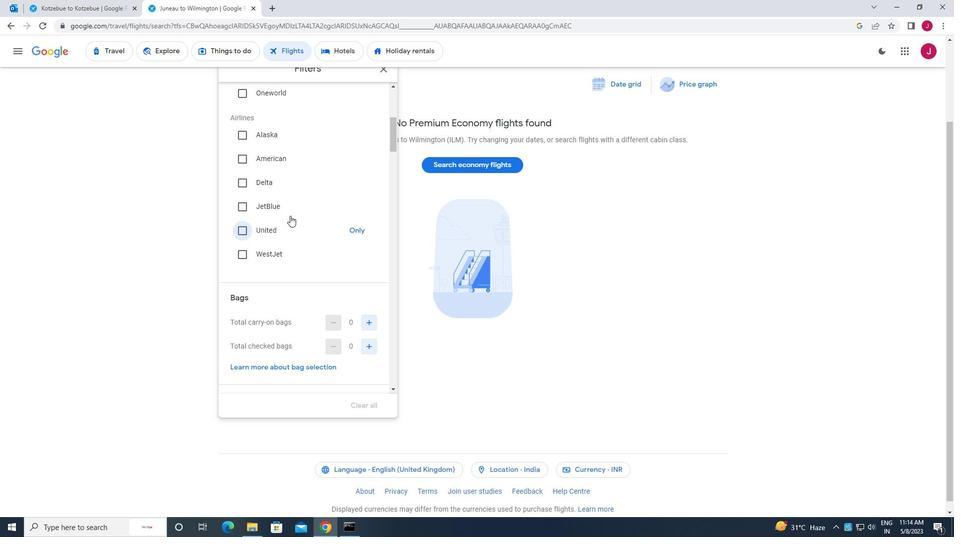 
Action: Mouse scrolled (302, 210) with delta (0, 0)
Screenshot: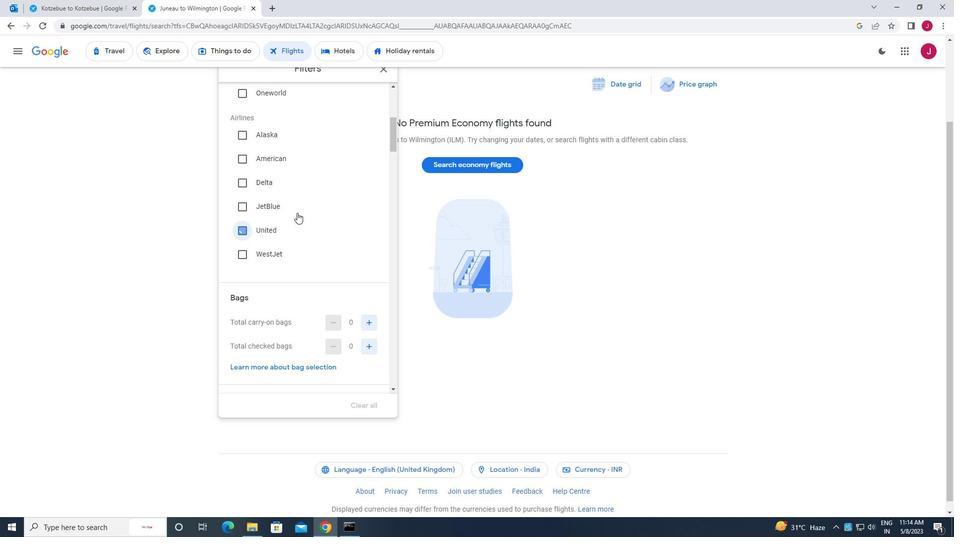 
Action: Mouse scrolled (302, 210) with delta (0, 0)
Screenshot: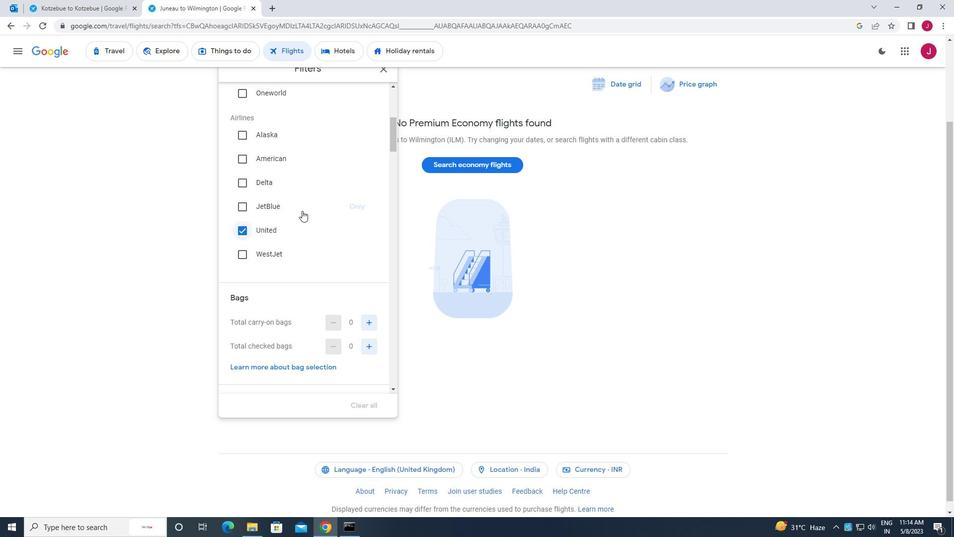 
Action: Mouse scrolled (302, 210) with delta (0, 0)
Screenshot: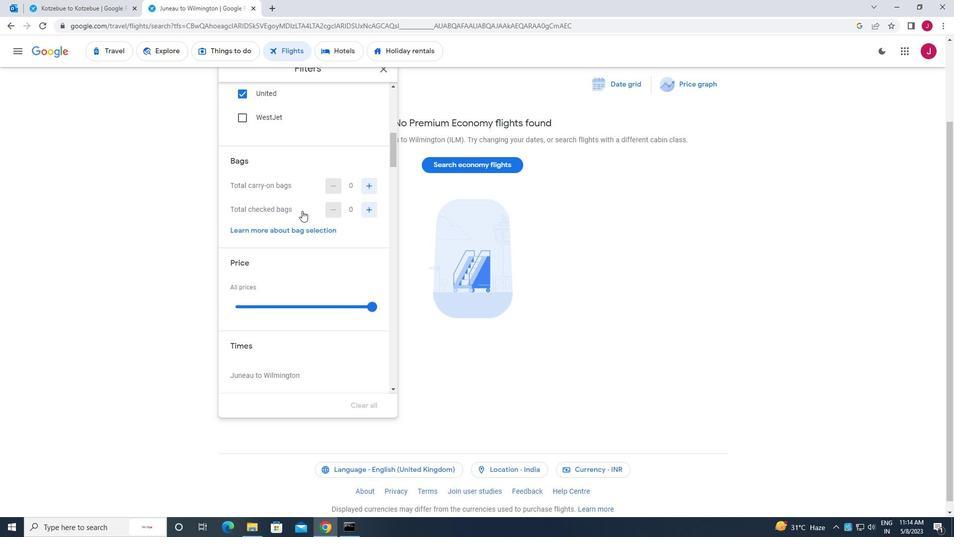 
Action: Mouse moved to (368, 220)
Screenshot: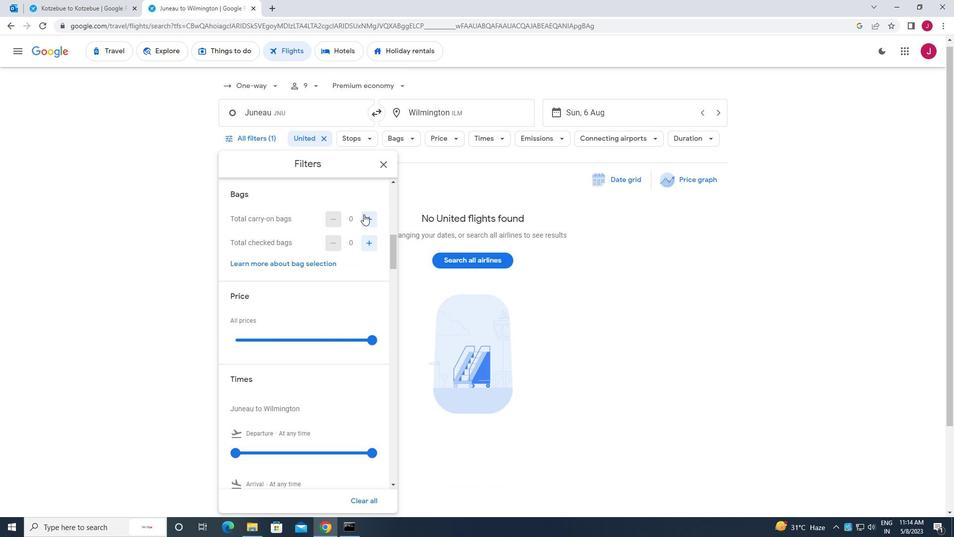 
Action: Mouse pressed left at (368, 220)
Screenshot: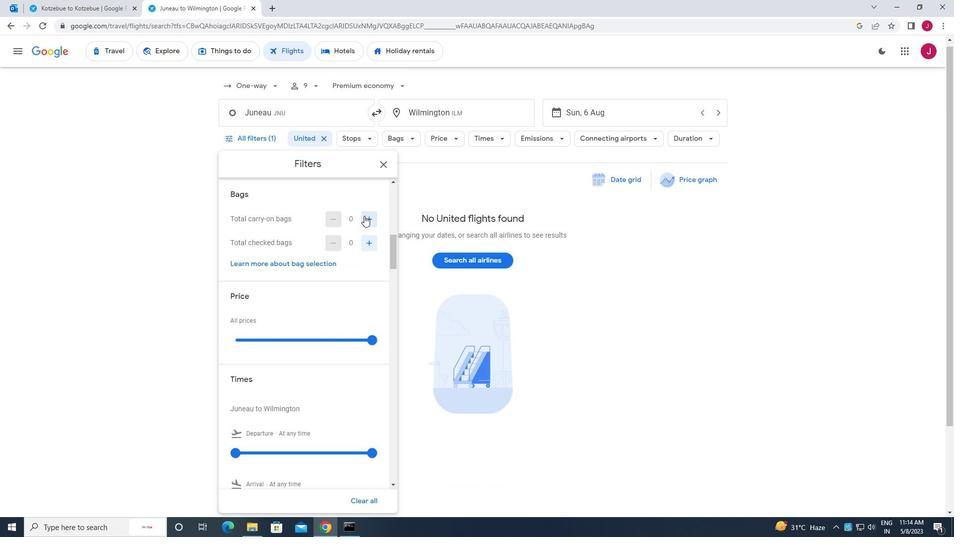 
Action: Mouse moved to (375, 228)
Screenshot: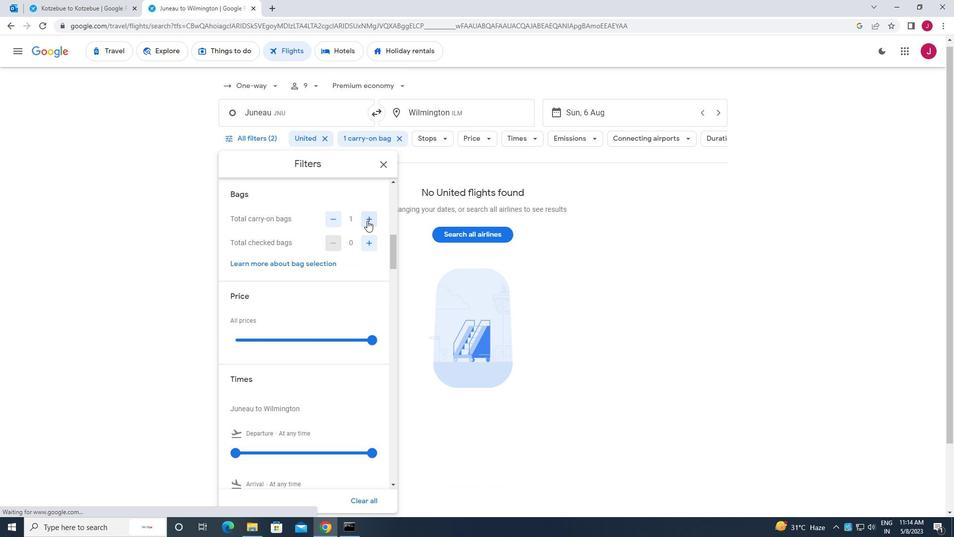 
Action: Mouse scrolled (375, 228) with delta (0, 0)
Screenshot: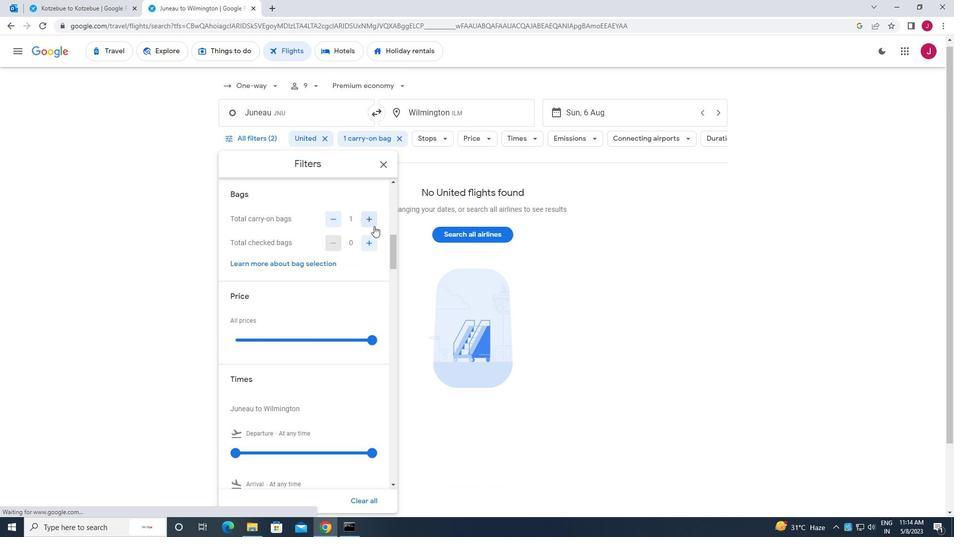 
Action: Mouse moved to (373, 290)
Screenshot: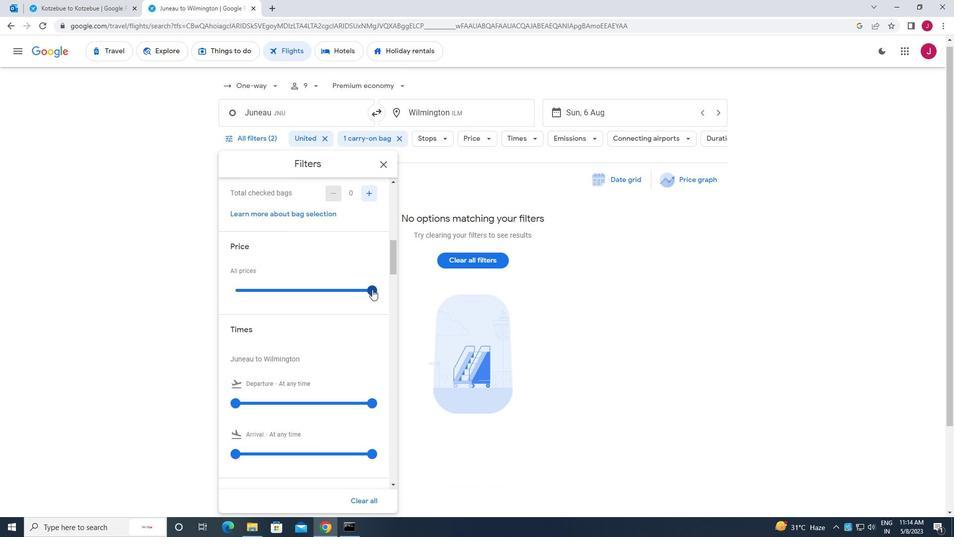 
Action: Mouse pressed left at (373, 290)
Screenshot: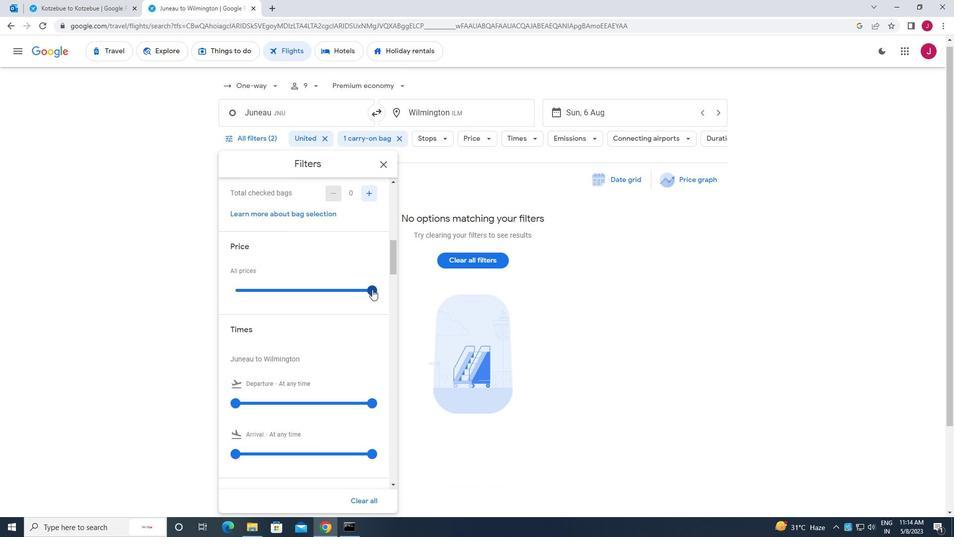 
Action: Mouse moved to (358, 262)
Screenshot: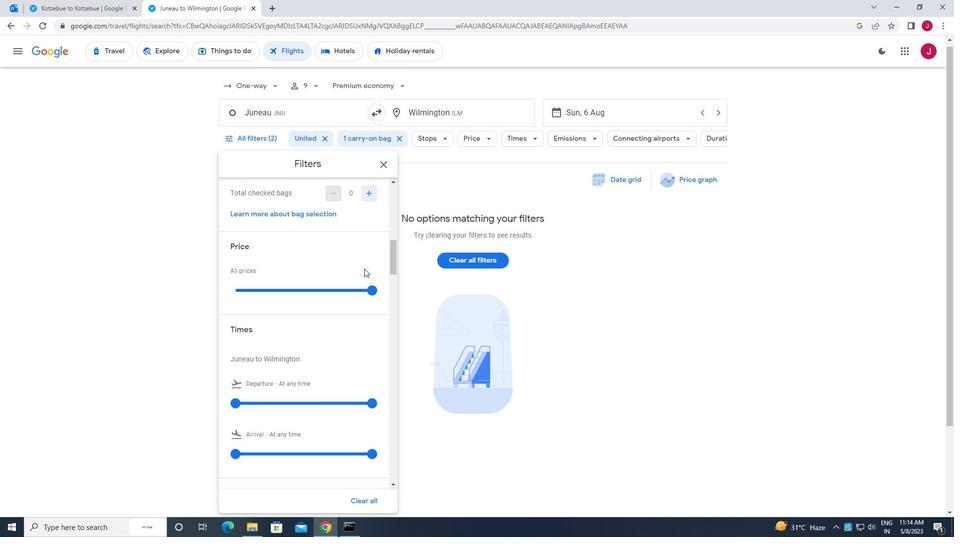 
Action: Mouse scrolled (358, 261) with delta (0, 0)
Screenshot: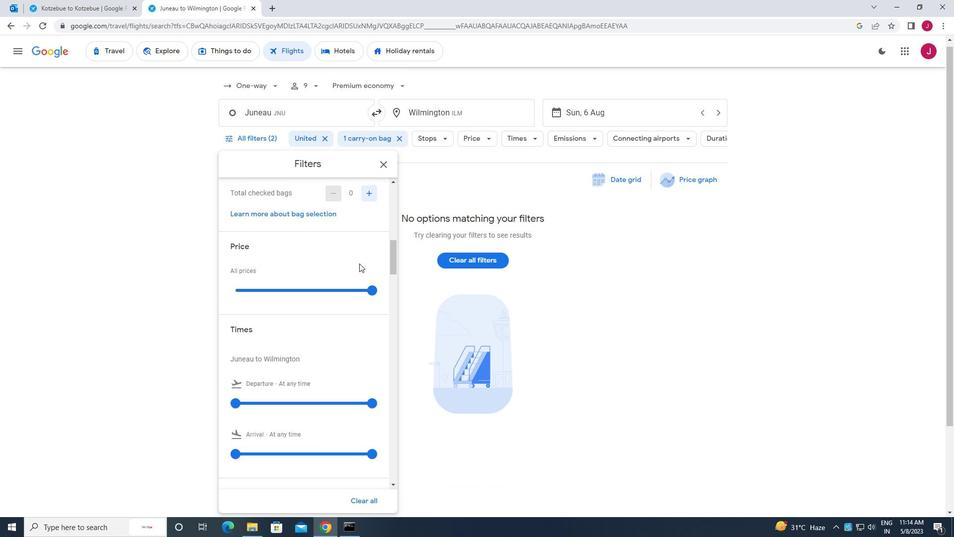 
Action: Mouse moved to (357, 262)
Screenshot: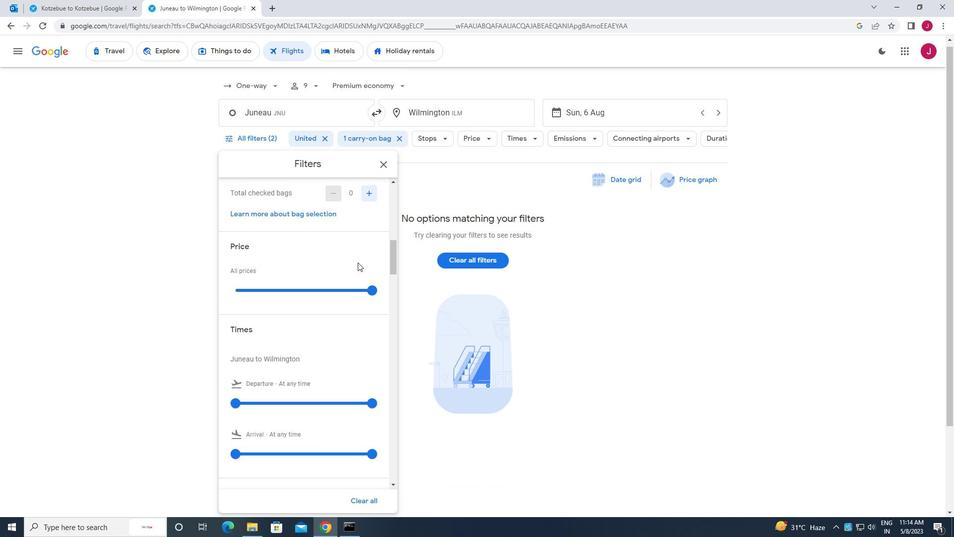 
Action: Mouse scrolled (357, 261) with delta (0, 0)
Screenshot: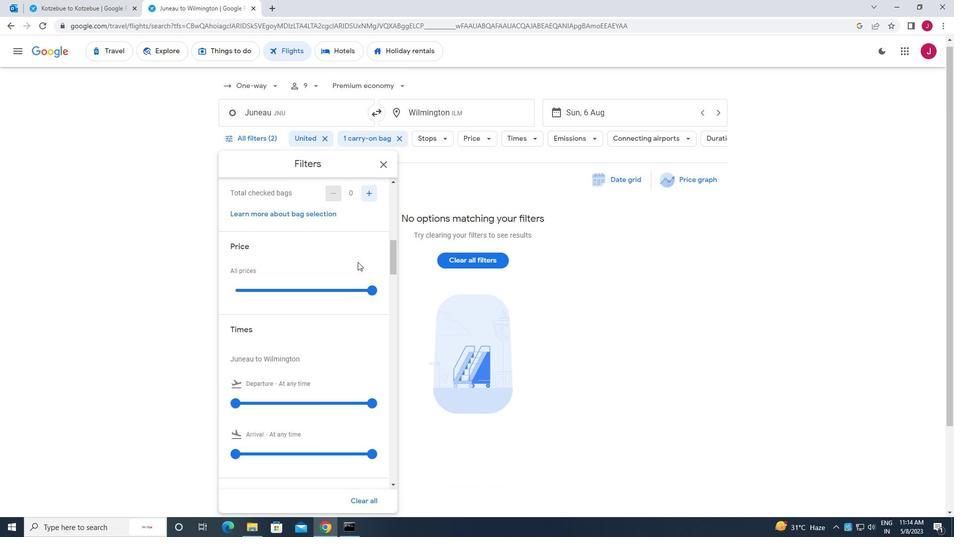
Action: Mouse moved to (236, 302)
Screenshot: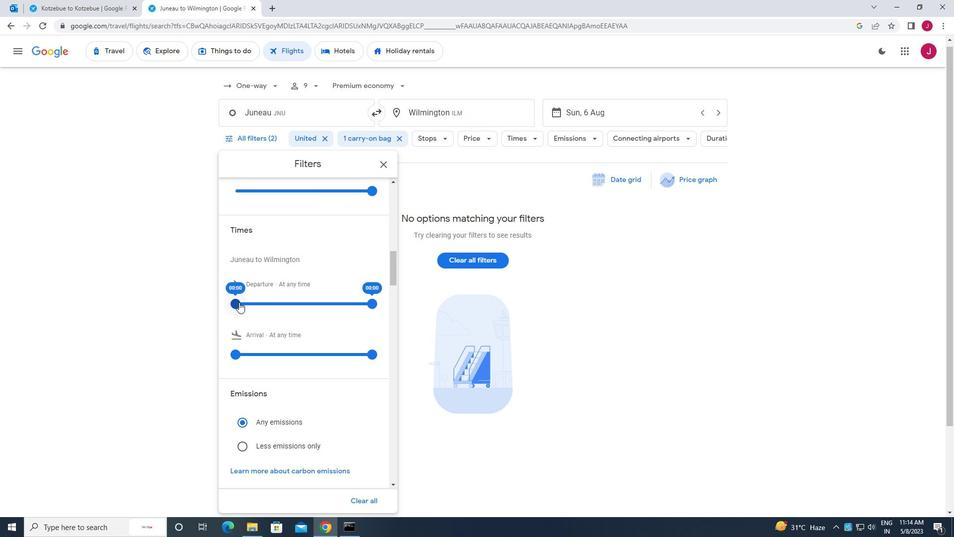 
Action: Mouse pressed left at (236, 302)
Screenshot: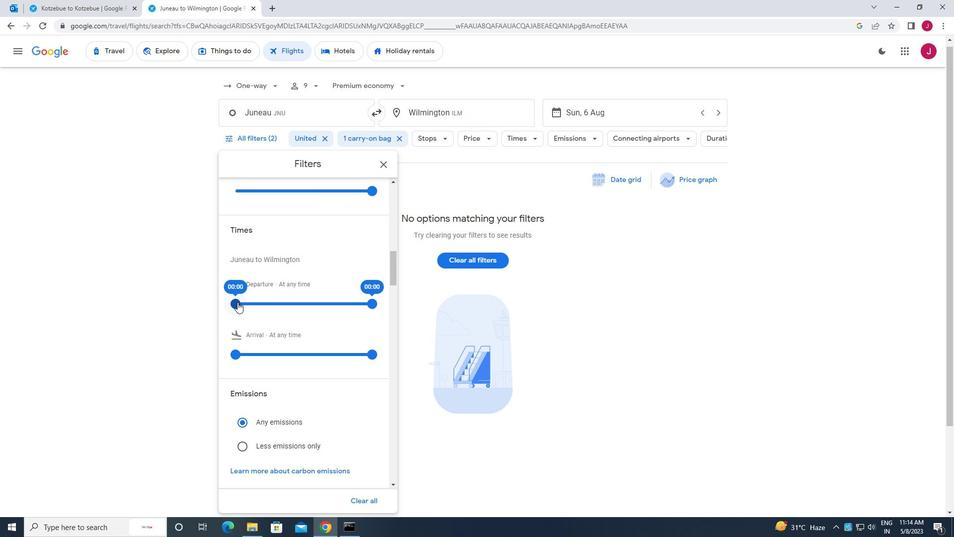 
Action: Mouse moved to (371, 305)
Screenshot: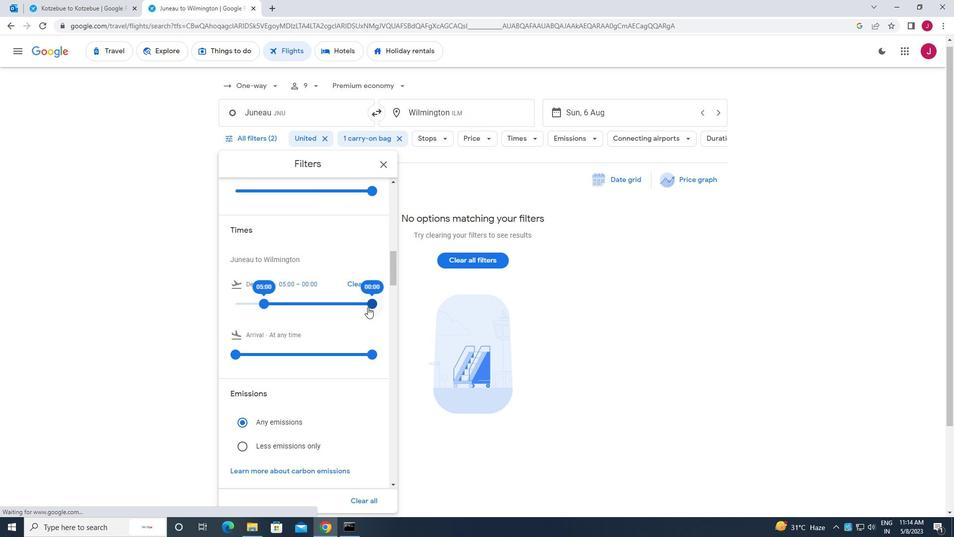 
Action: Mouse pressed left at (371, 305)
Screenshot: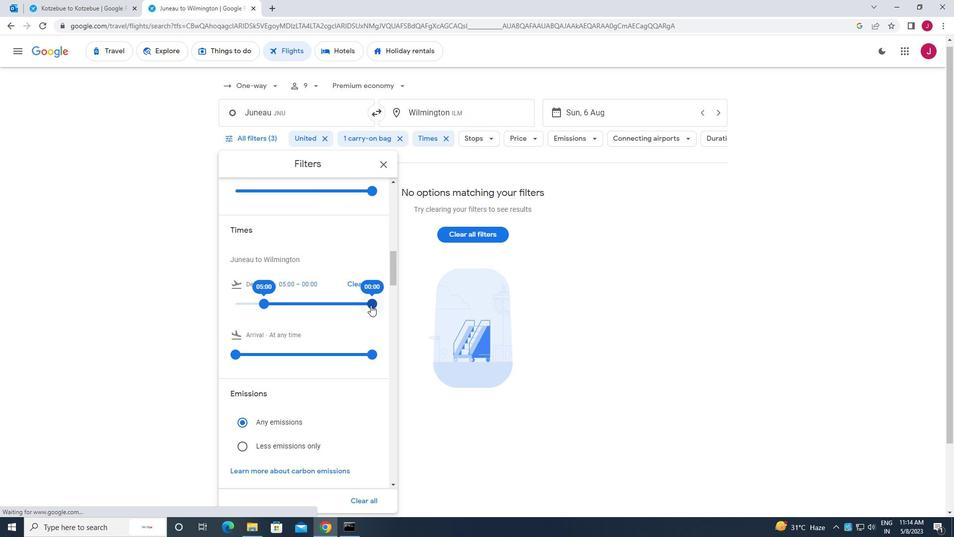 
Action: Mouse moved to (383, 162)
Screenshot: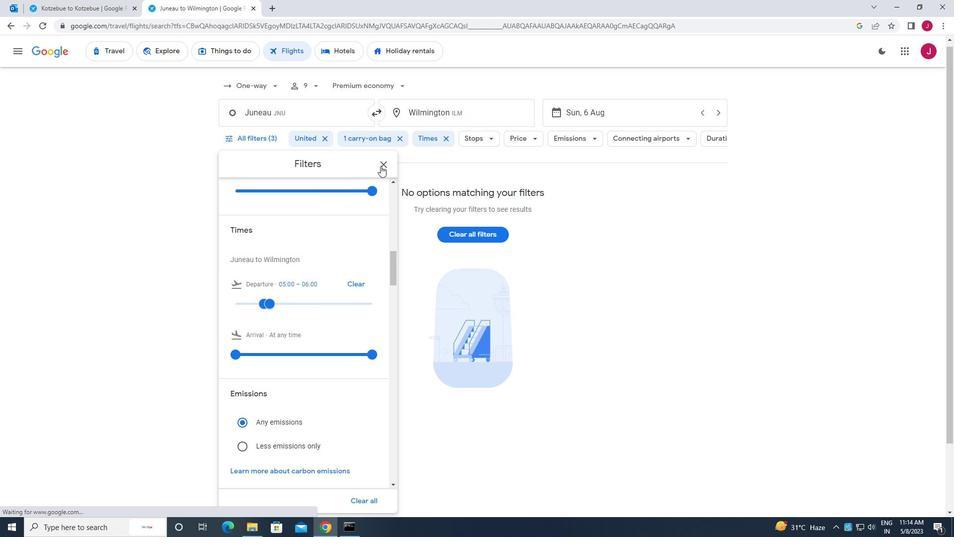 
Action: Mouse pressed left at (383, 162)
Screenshot: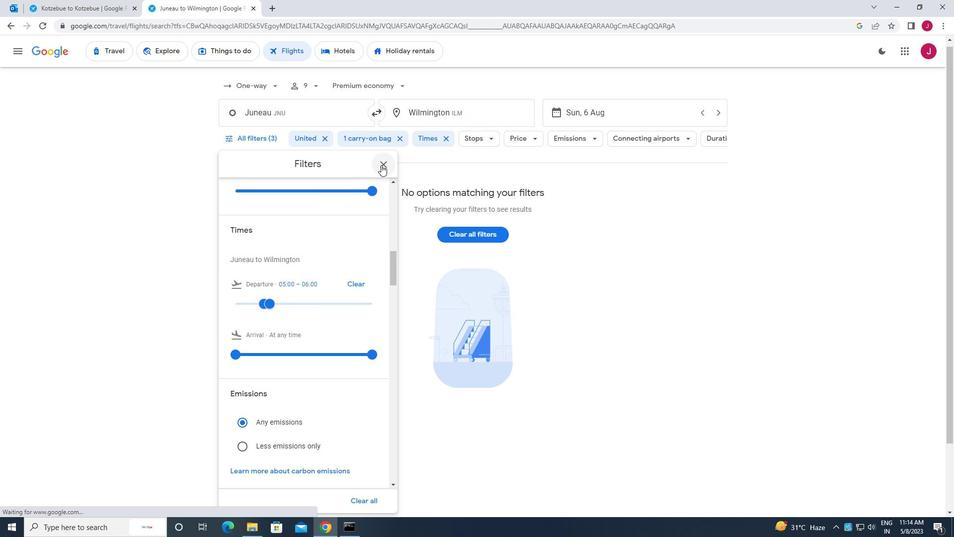 
